 Task: open an excel sheet and write heading  Budget MasterAdd Categories in a column and its values below  'Housing, Transportation, Groceries, Utilities, Entertainment, Dining Out, Health, Miscellaneous, Savings & Total. 'Add Budgeted amountin next column and its values below  $1,500, $300, $400, $150, $200, $250, $100, $150, $500 & $3,550. Add Actual amount in next column and its values below  $1,400, $280, $420, $160, $180, $270, $90, $140, $550 & $3,550. Add Difference in next column and its values below  -$100, -$20, +$20, +$10, -$20, +$20, -$10, -$10, +$50 & $0. J6Save page Attendance Summary
Action: Mouse moved to (55, 174)
Screenshot: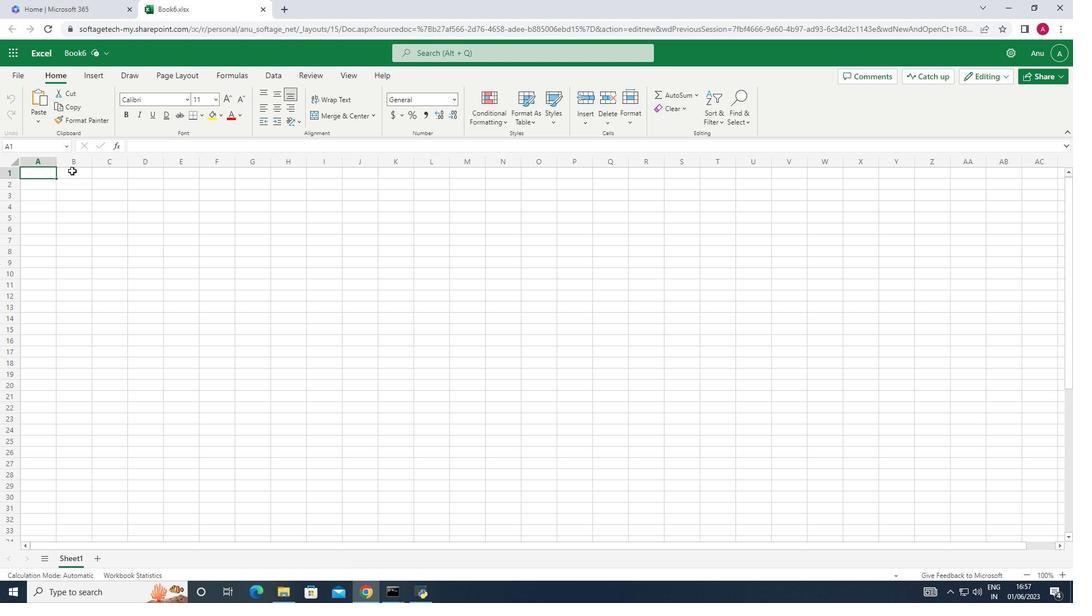 
Action: Key pressed <Key.shift>Budget<Key.space><Key.shift><Key.shift><Key.shift><Key.shift><Key.shift><Key.shift><Key.shift><Key.shift><Key.shift><Key.shift><Key.shift><Key.shift><Key.shift><Key.shift><Key.shift><Key.shift><Key.shift><Key.shift><Key.shift><Key.shift><Key.shift><Key.shift><Key.shift><Key.shift><Key.shift><Key.shift>Master<Key.down><Key.shift><Key.shift><Key.shift>Categories<Key.down><Key.shift>Housing<Key.down><Key.shift>Transportation<Key.down><Key.shift><Key.shift><Key.shift><Key.shift><Key.shift><Key.shift><Key.shift><Key.shift><Key.shift><Key.shift>Groceries<Key.down><Key.shift>Utilities<Key.down><Key.shift>Entertainment<Key.down><Key.shift>Dining<Key.space><Key.shift>Out<Key.down><Key.shift>Health<Key.down><Key.shift>Miscellaneous<Key.down><Key.shift>Savings<Key.down><Key.shift>Total
Screenshot: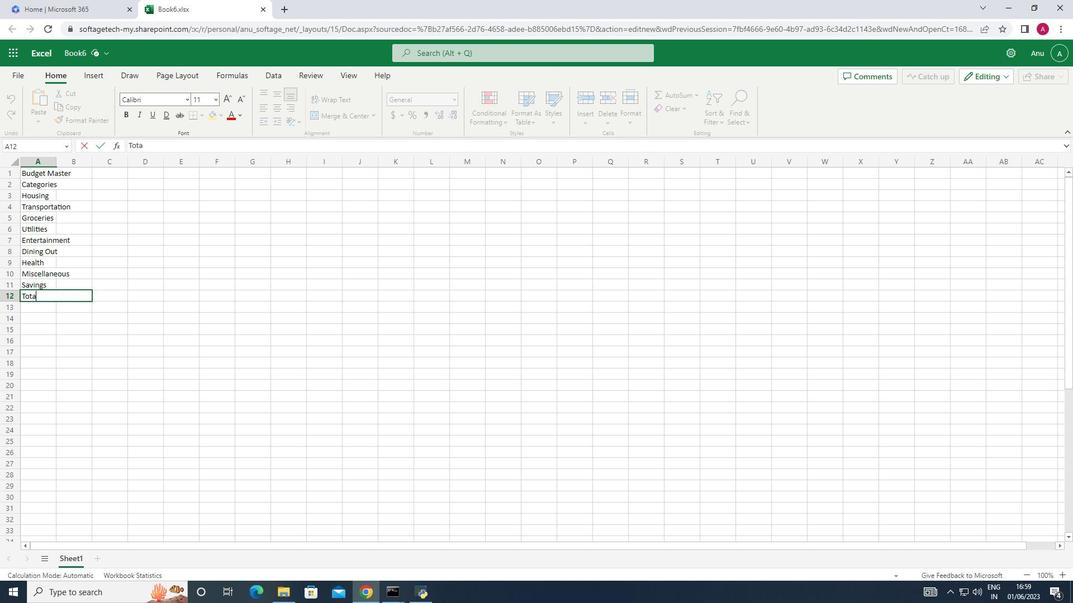 
Action: Mouse moved to (108, 189)
Screenshot: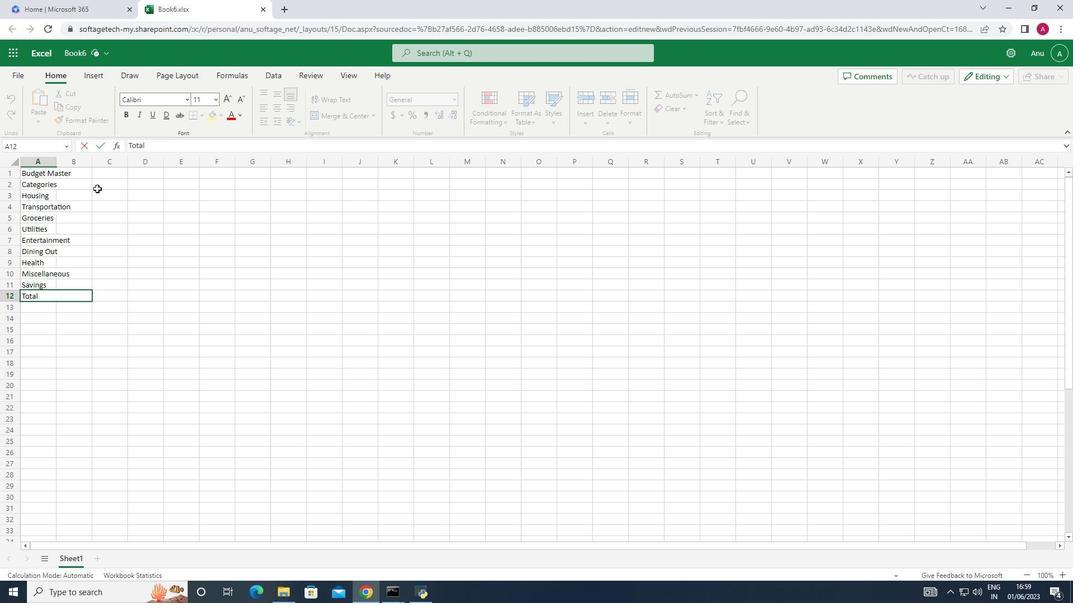 
Action: Mouse pressed left at (108, 189)
Screenshot: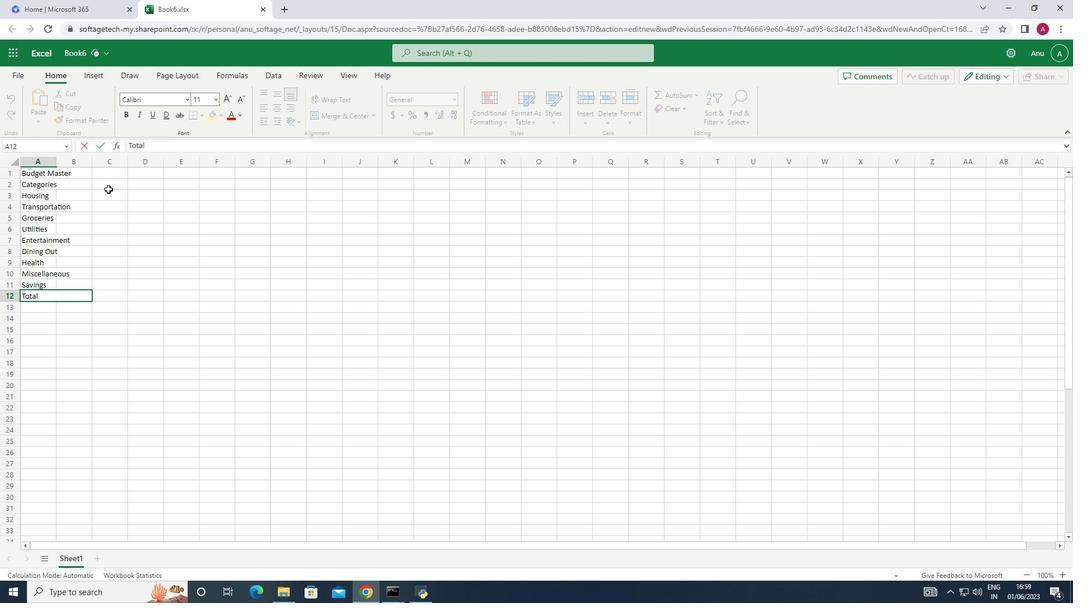 
Action: Mouse moved to (55, 163)
Screenshot: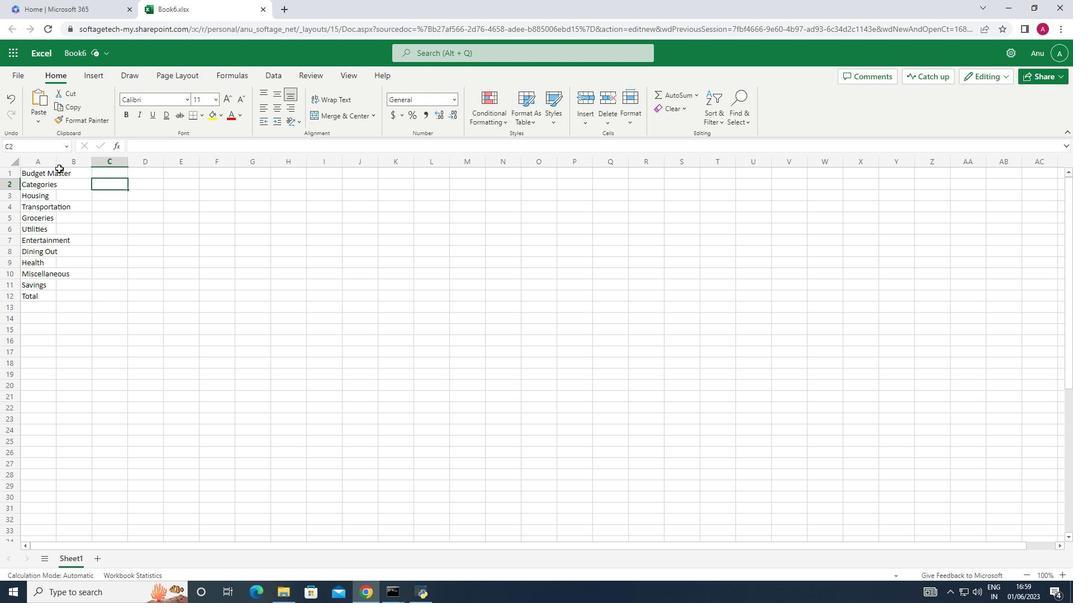 
Action: Mouse pressed left at (55, 163)
Screenshot: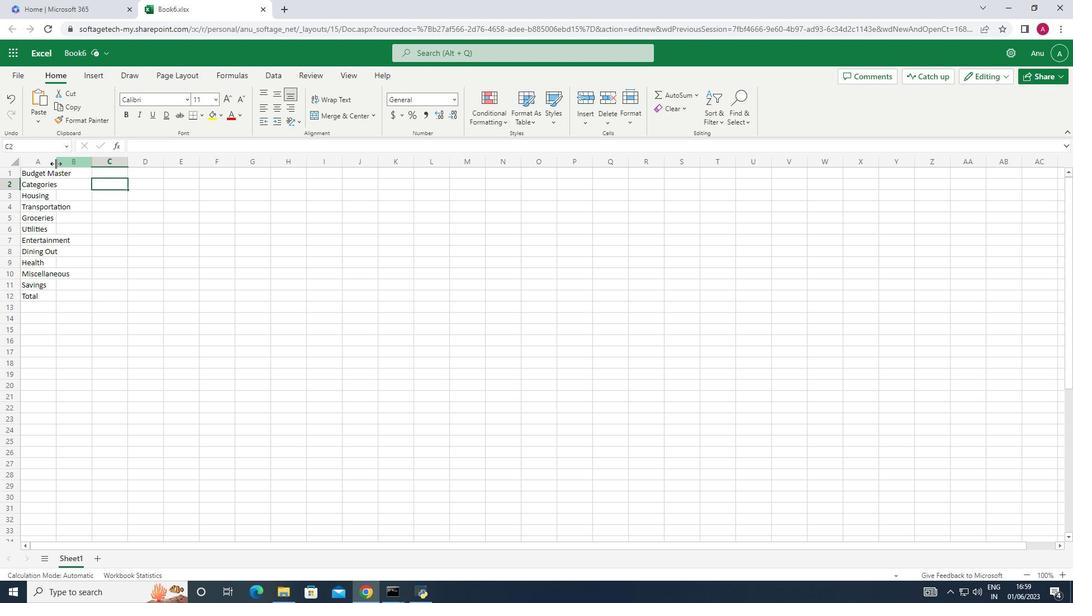 
Action: Mouse pressed left at (55, 163)
Screenshot: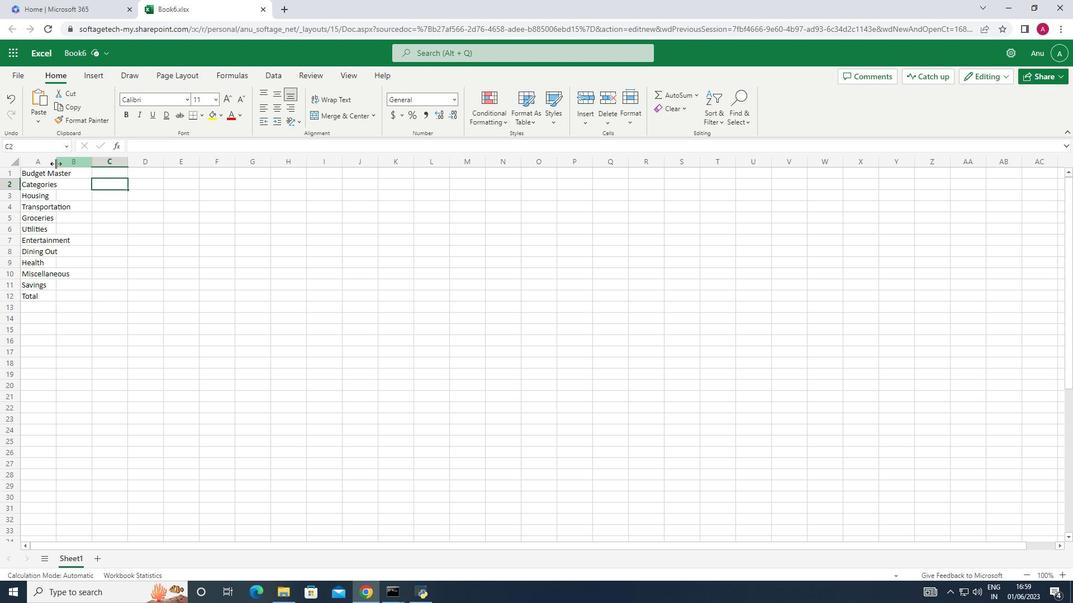 
Action: Mouse moved to (89, 184)
Screenshot: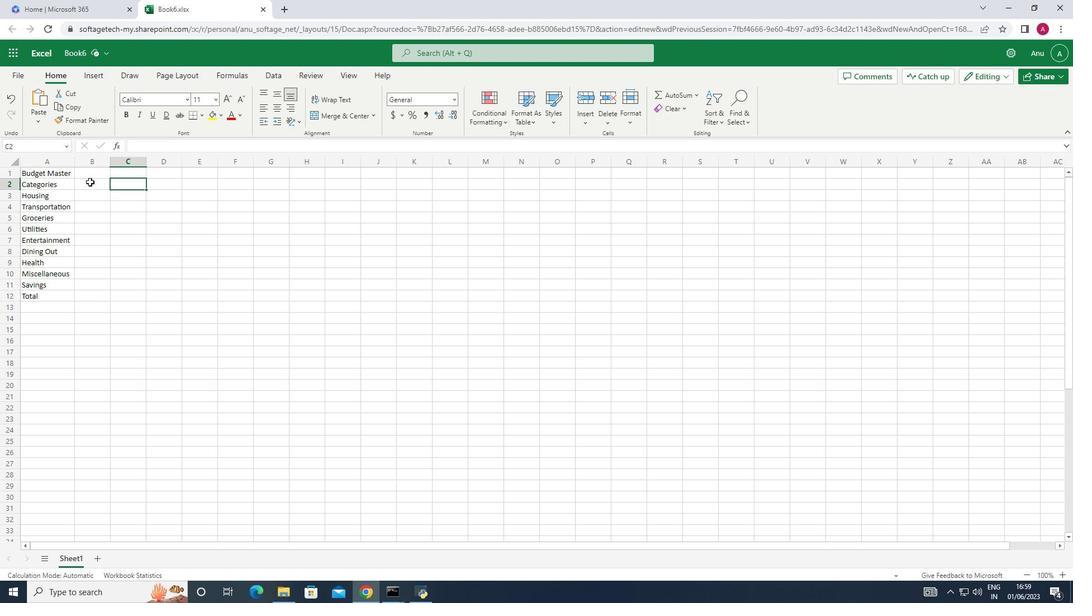 
Action: Mouse pressed left at (89, 184)
Screenshot: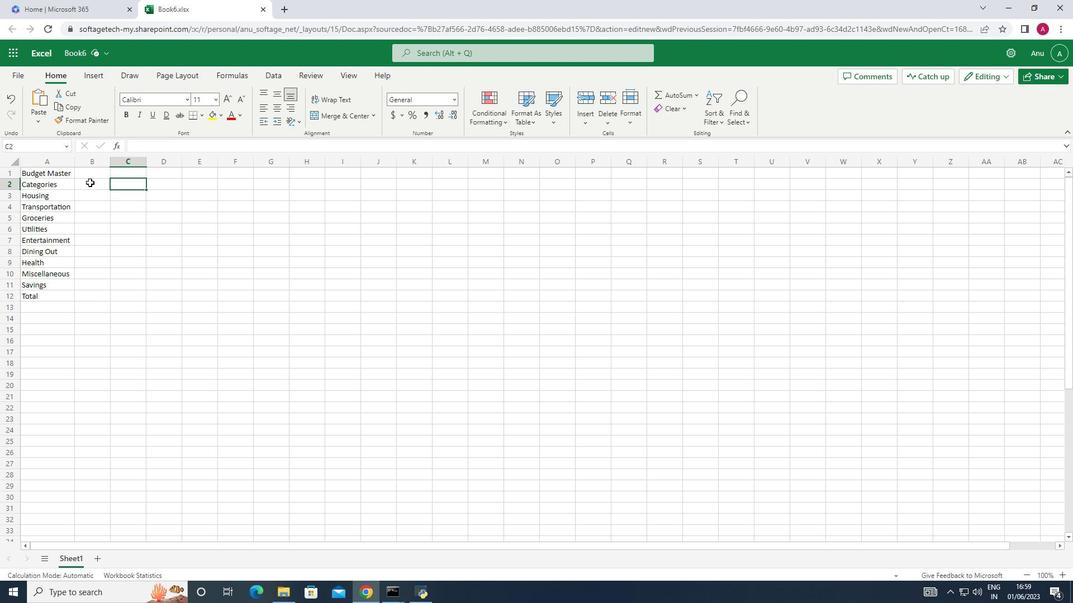 
Action: Key pressed <Key.shift><Key.shift><Key.shift><Key.shift>Budgeted<Key.space><Key.shift>Amount<Key.down>1500<Key.down>300<Key.down>400<Key.down>150<Key.down>200<Key.down>250<Key.down>100<Key.down>150<Key.down>500<Key.down>3550
Screenshot: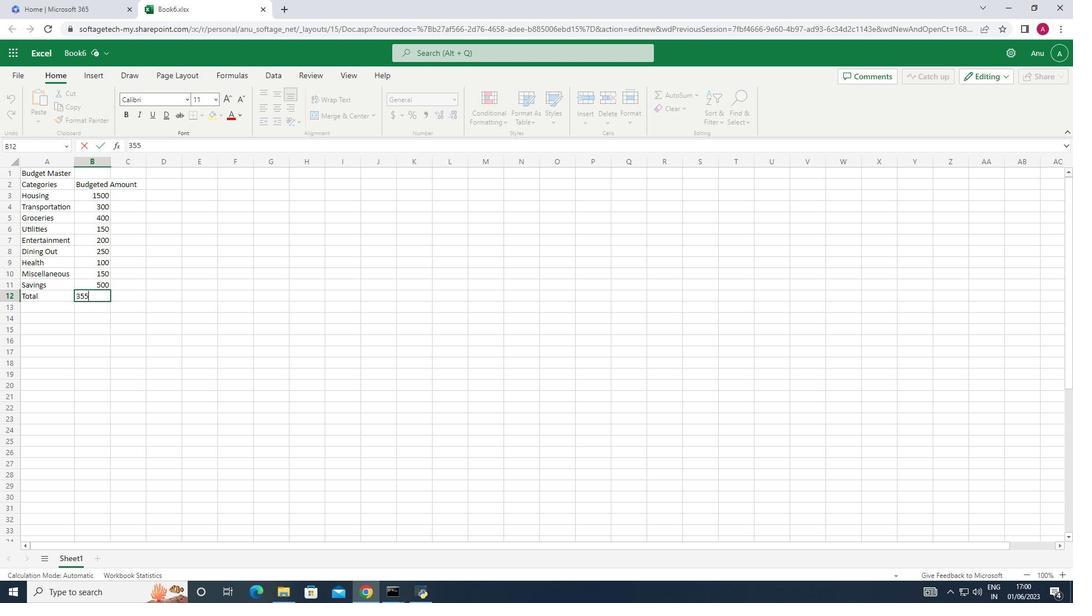 
Action: Mouse moved to (141, 197)
Screenshot: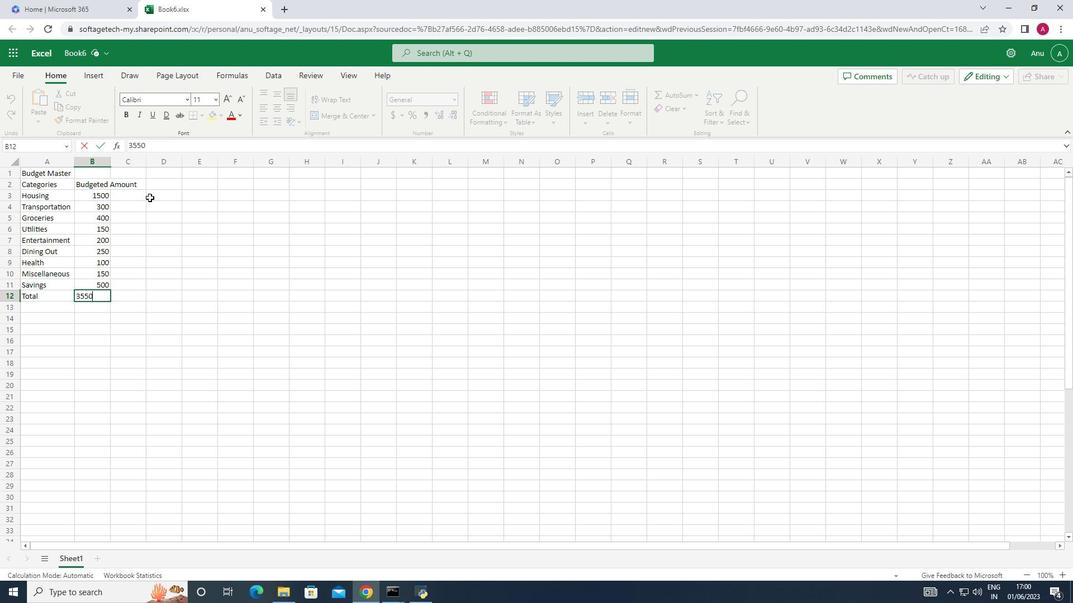 
Action: Mouse pressed left at (141, 197)
Screenshot: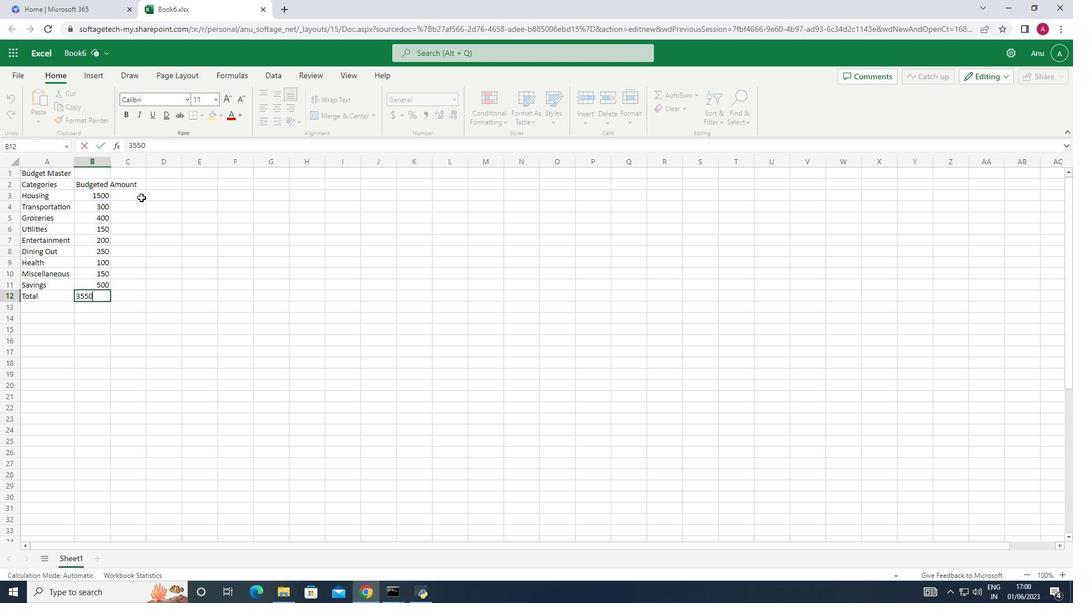 
Action: Mouse moved to (112, 162)
Screenshot: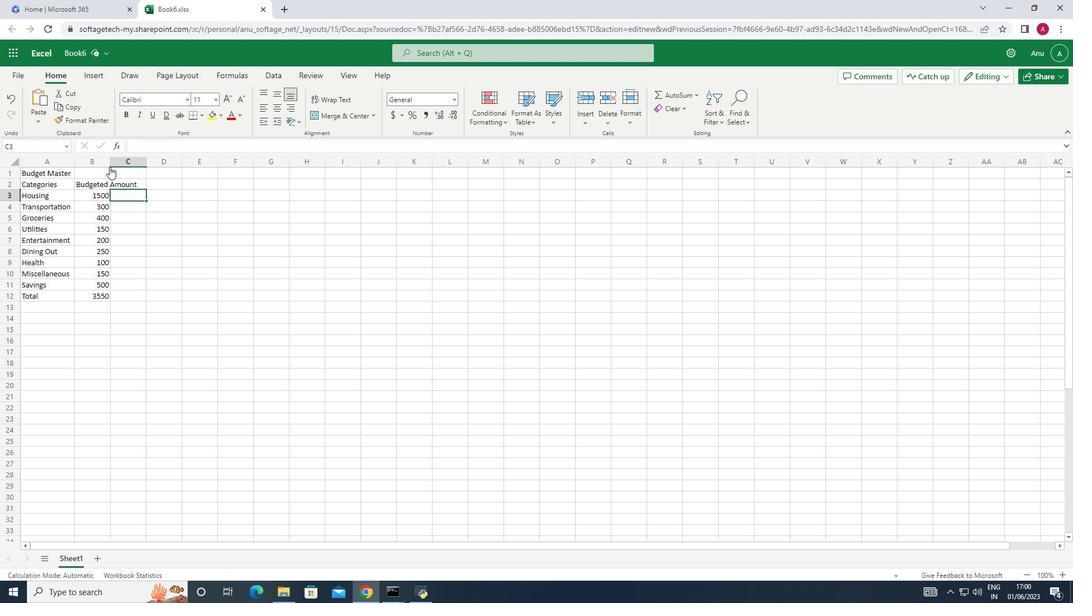 
Action: Mouse pressed left at (112, 162)
Screenshot: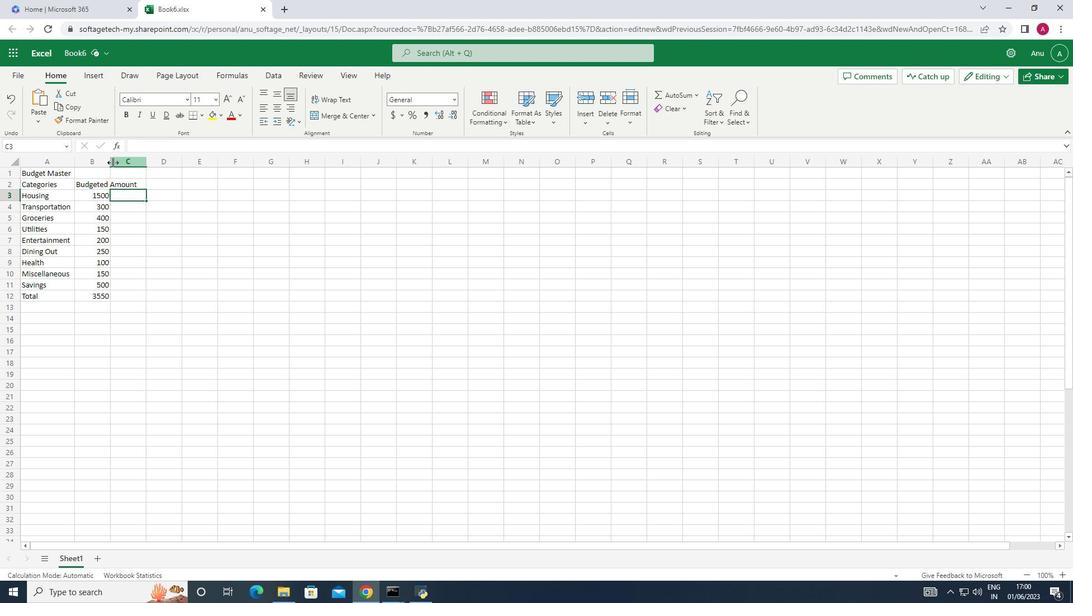 
Action: Mouse pressed left at (112, 162)
Screenshot: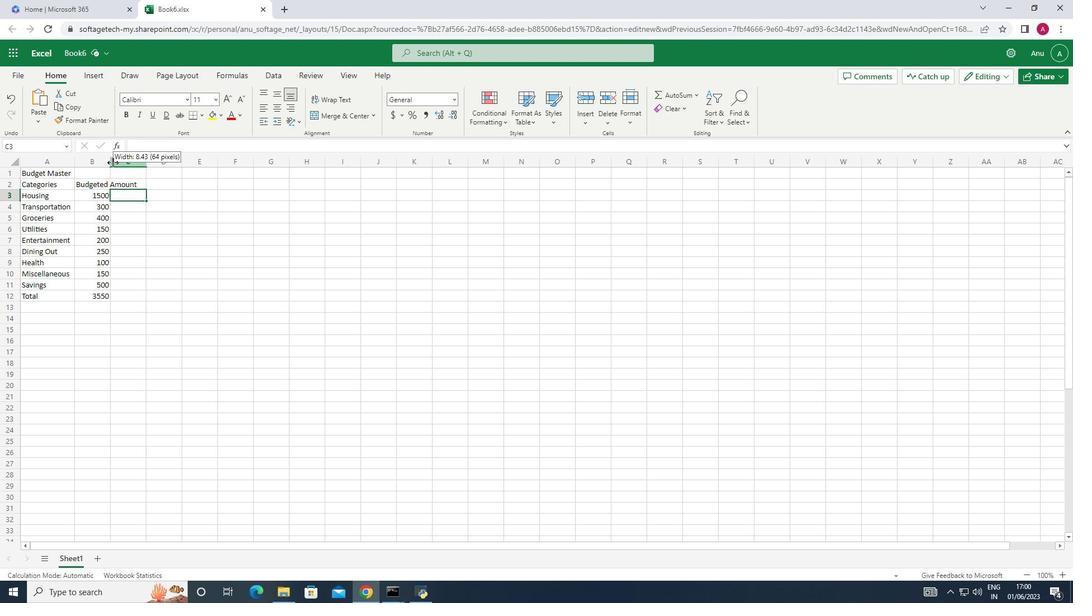 
Action: Mouse moved to (156, 213)
Screenshot: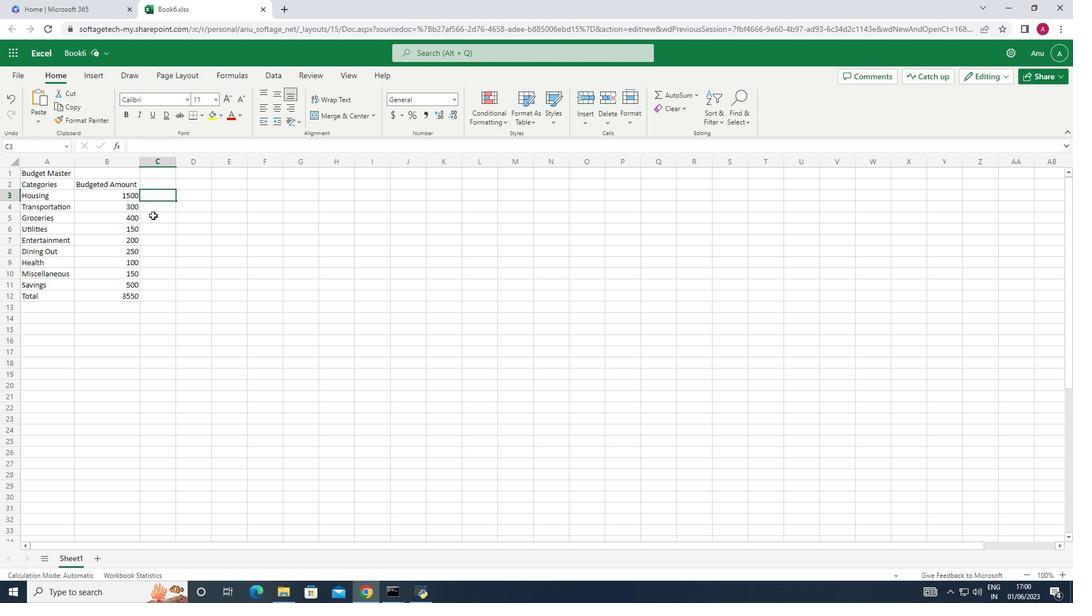 
Action: Key pressed <Key.shift><Key.up><Key.shift>Actual<Key.space><Key.shift><Key.shift>Amount<Key.down>1400<Key.down>280<Key.down>420<Key.down>160<Key.down>180<Key.down>270<Key.down>90<Key.down>140<Key.down>550<Key.down>3550
Screenshot: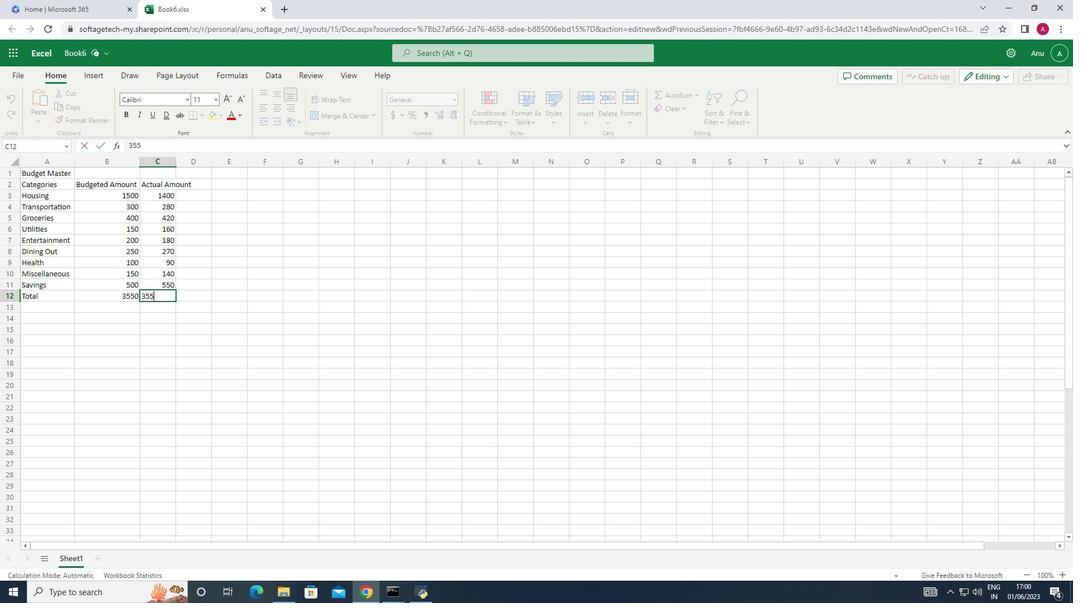 
Action: Mouse moved to (286, 211)
Screenshot: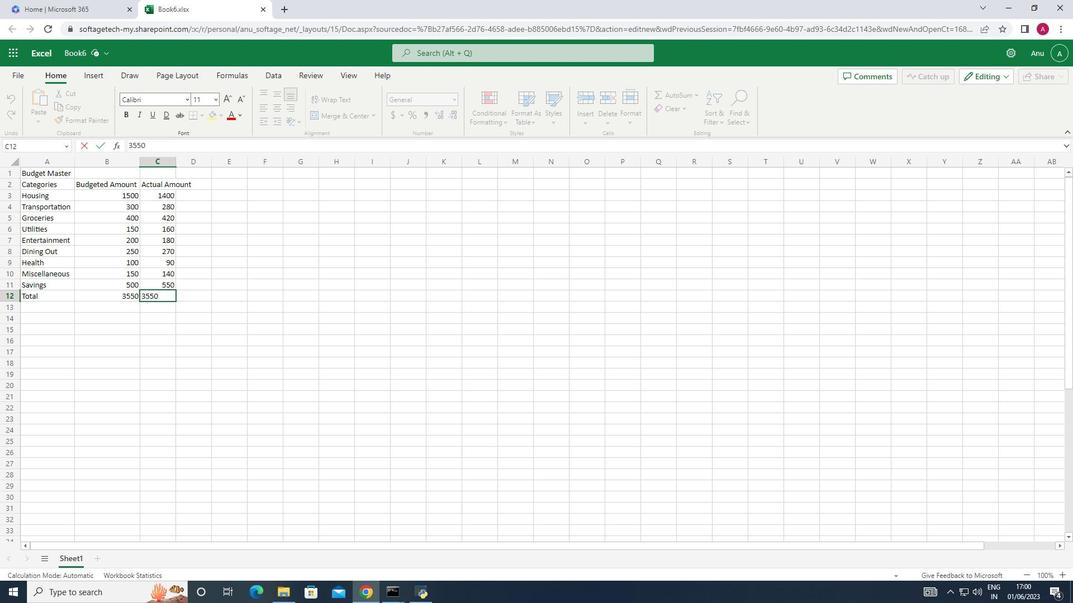
Action: Mouse pressed left at (286, 211)
Screenshot: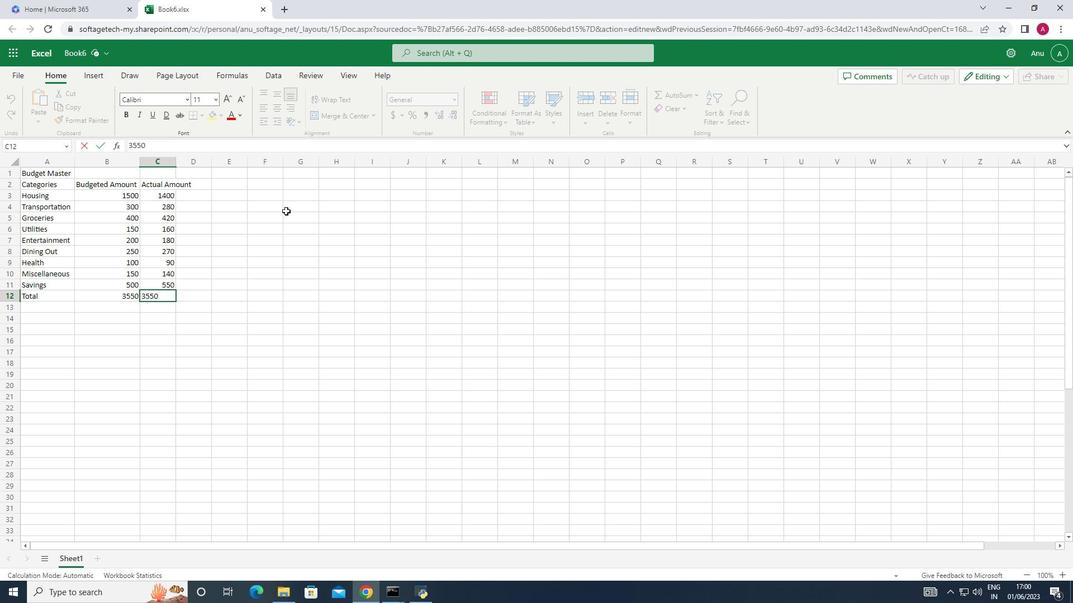 
Action: Mouse moved to (125, 193)
Screenshot: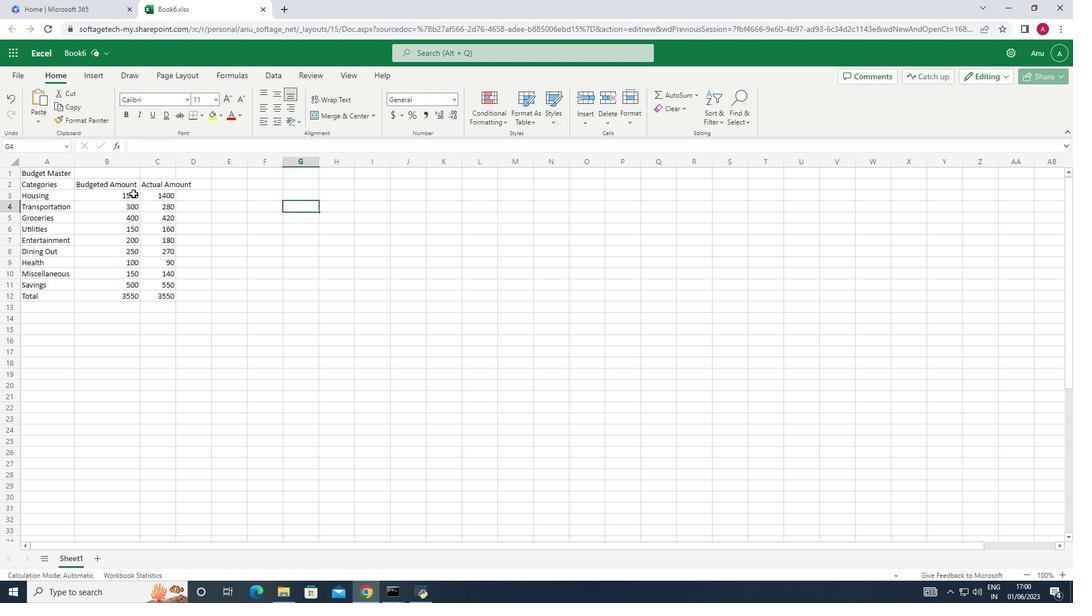 
Action: Mouse pressed left at (125, 193)
Screenshot: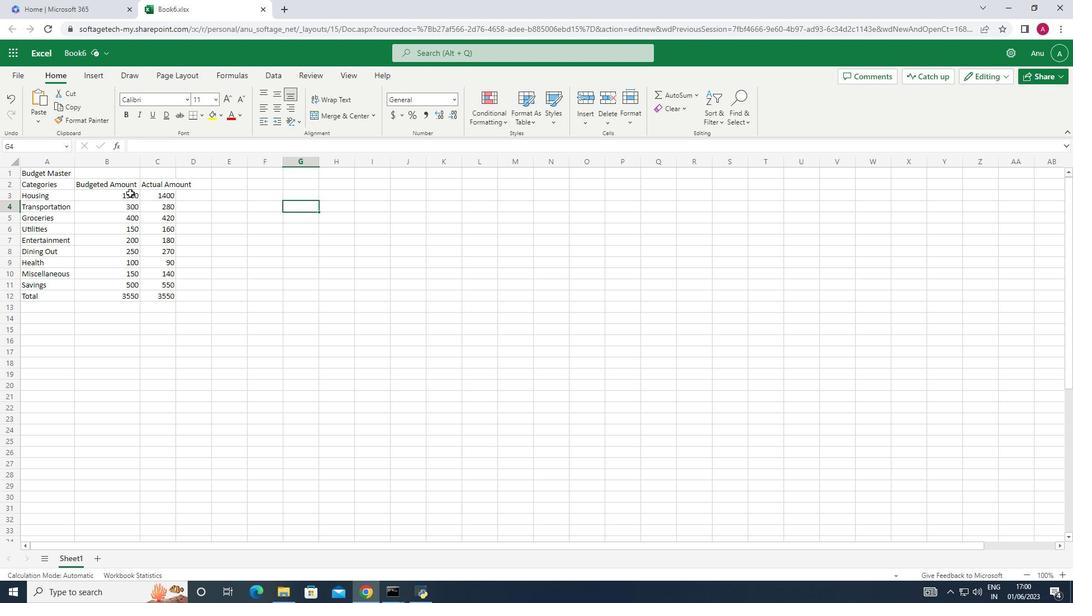 
Action: Mouse moved to (395, 111)
Screenshot: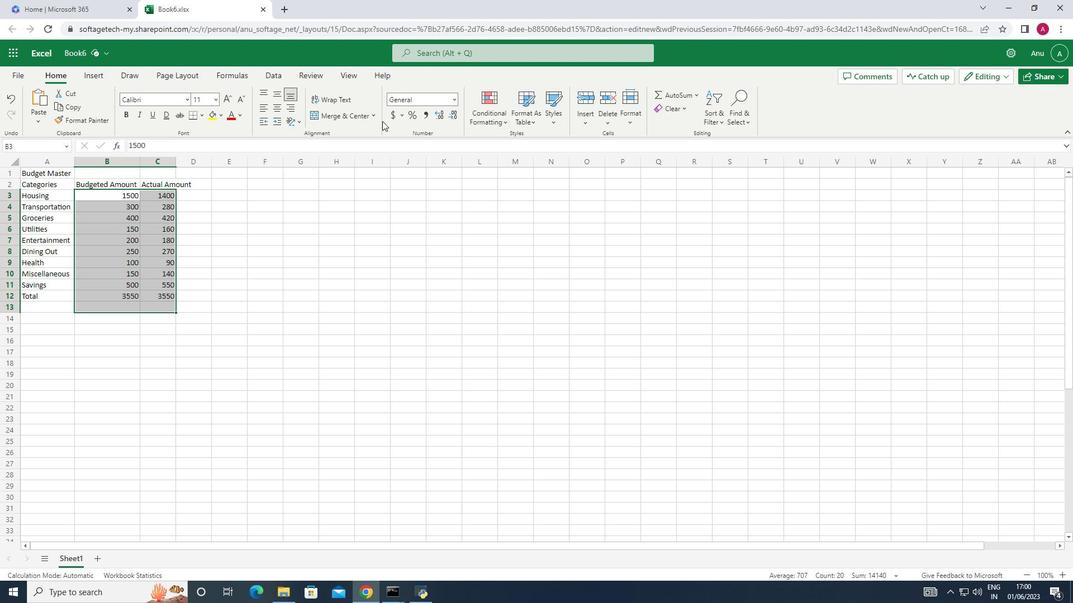 
Action: Mouse pressed left at (395, 111)
Screenshot: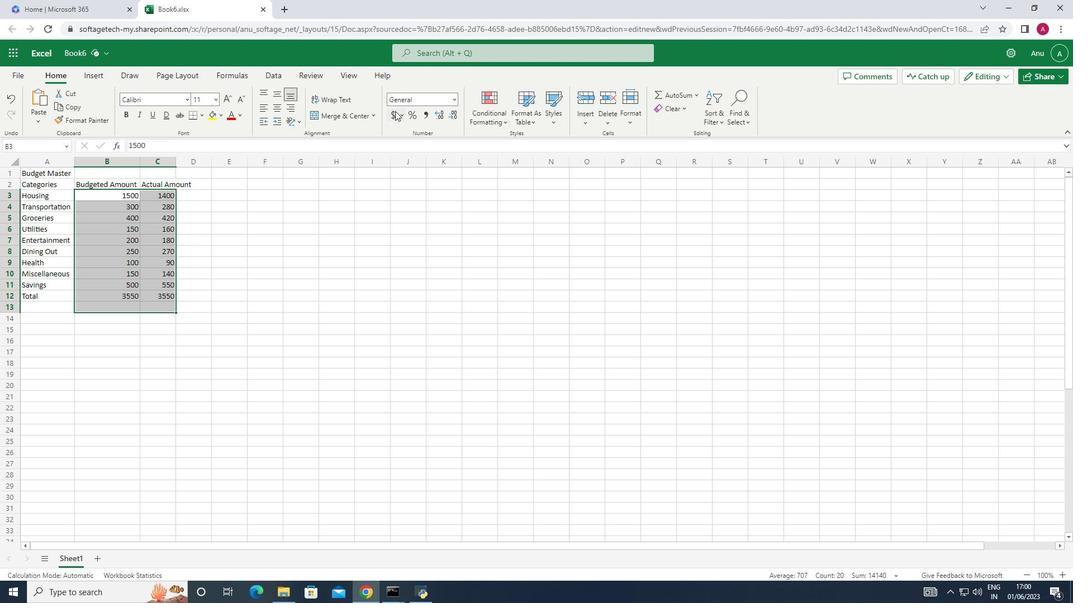 
Action: Mouse moved to (418, 126)
Screenshot: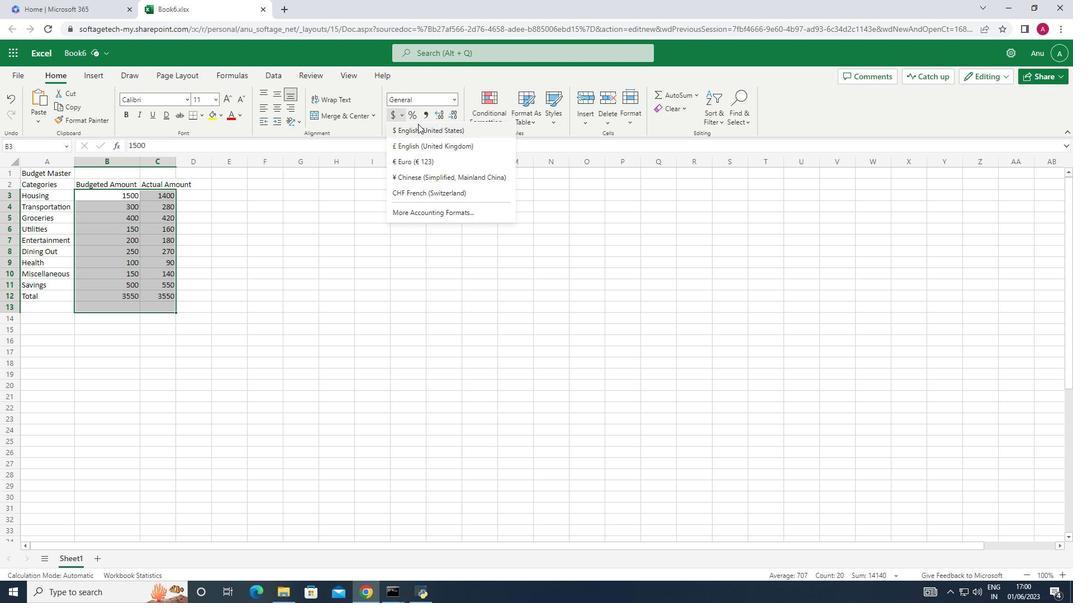 
Action: Mouse pressed left at (418, 126)
Screenshot: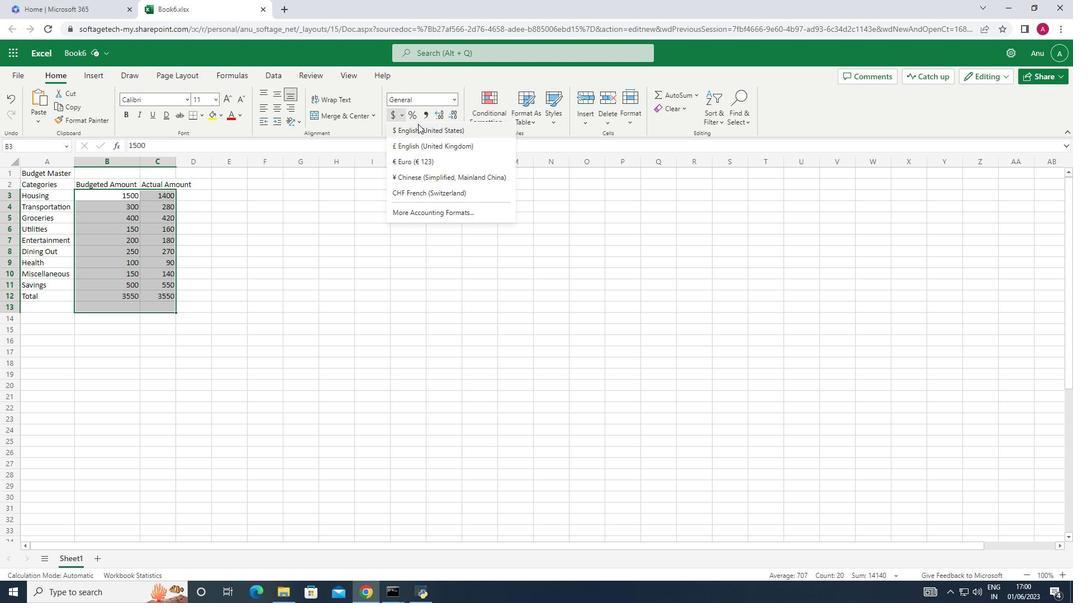 
Action: Mouse moved to (215, 187)
Screenshot: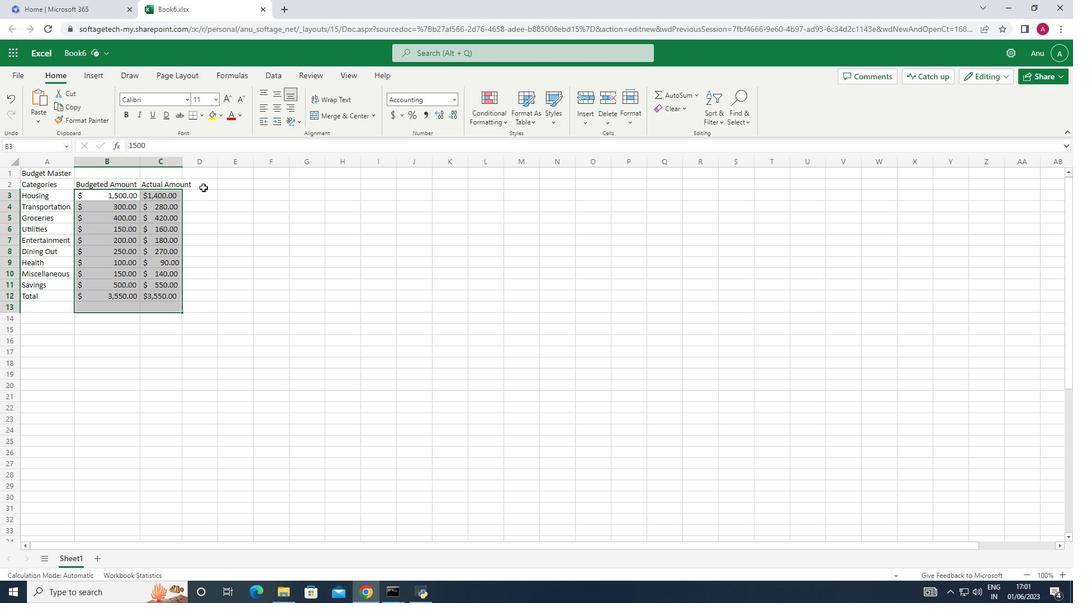 
Action: Mouse pressed left at (215, 187)
Screenshot: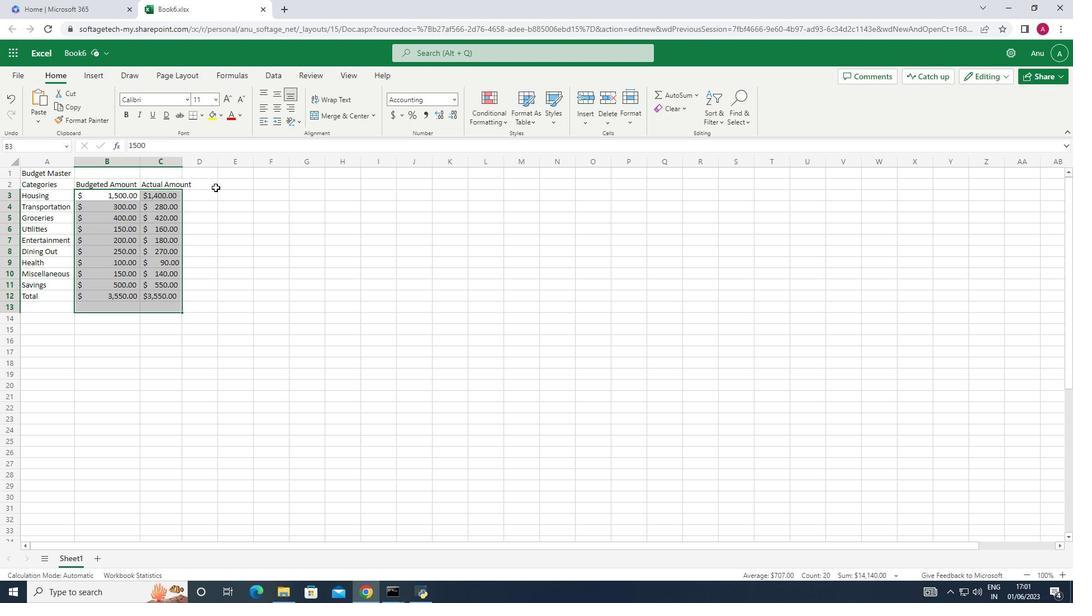 
Action: Mouse moved to (184, 159)
Screenshot: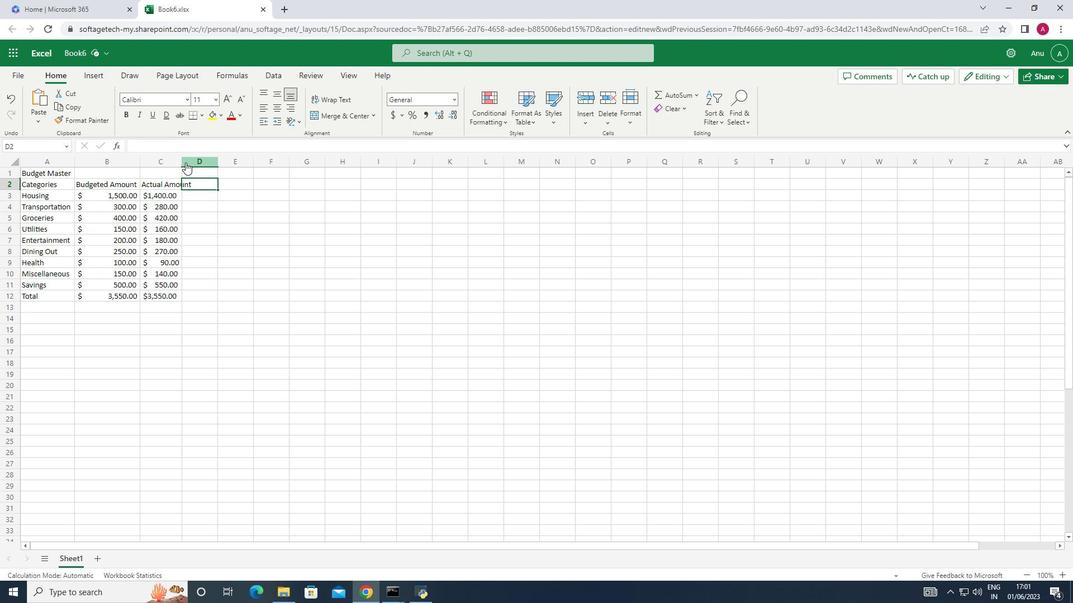 
Action: Mouse pressed left at (184, 159)
Screenshot: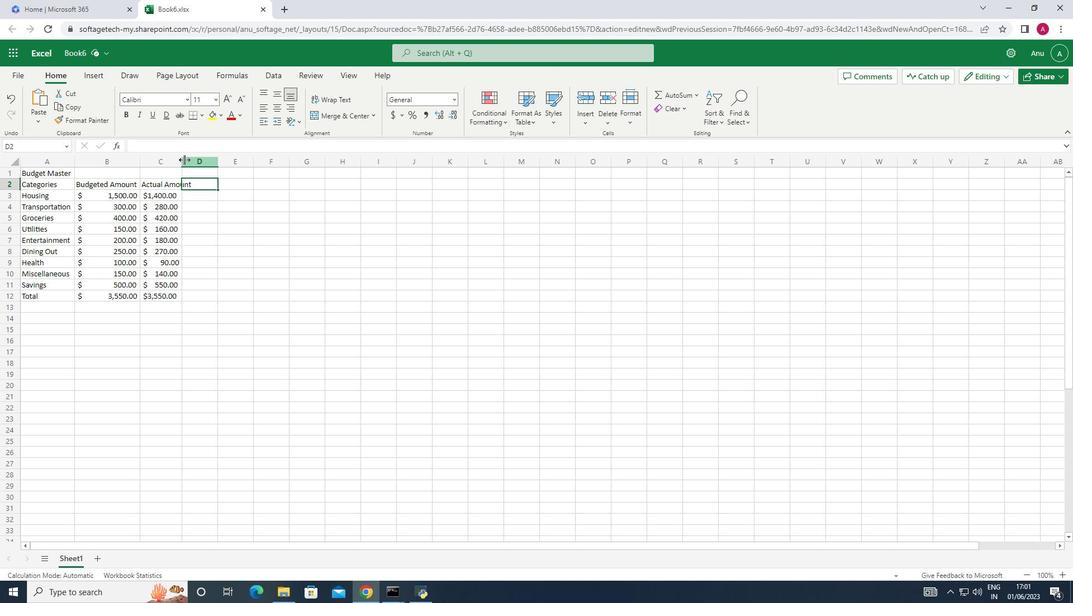 
Action: Mouse pressed left at (184, 159)
Screenshot: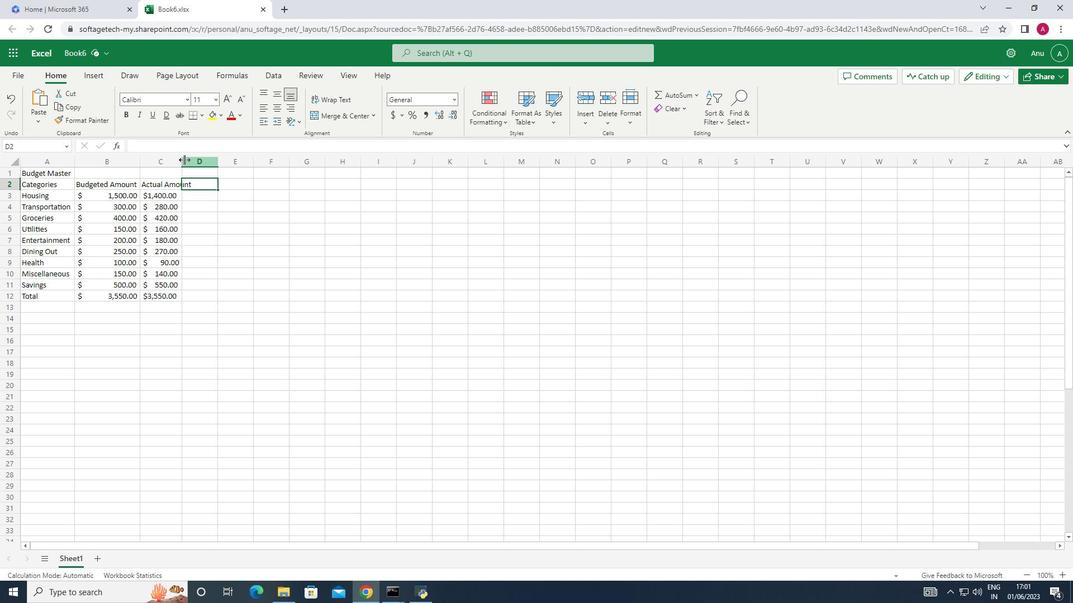 
Action: Mouse moved to (226, 184)
Screenshot: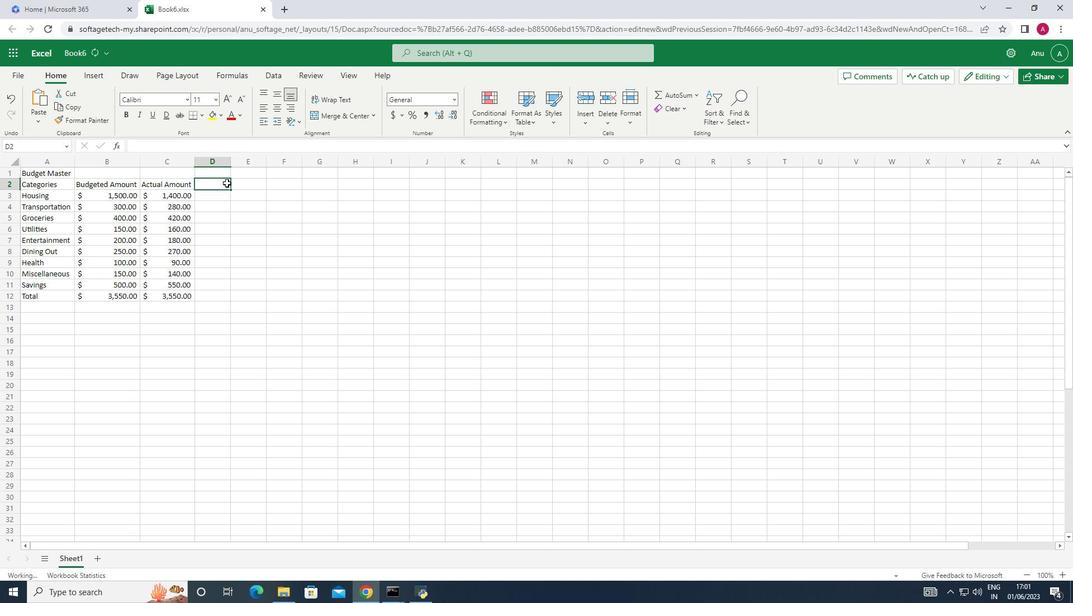 
Action: Key pressed <Key.shift>Difference<Key.down>=
Screenshot: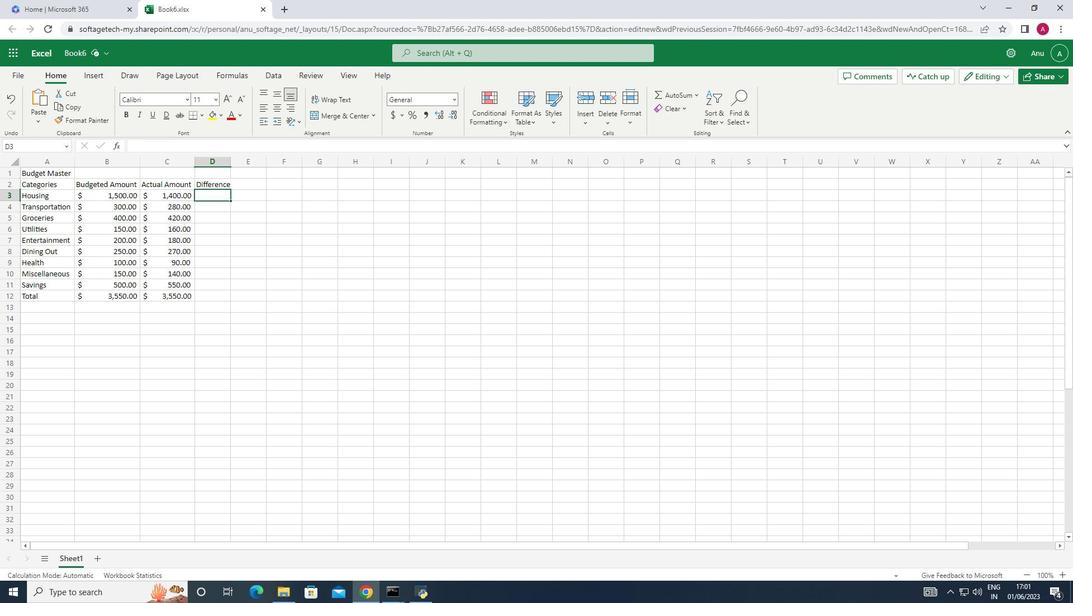 
Action: Mouse moved to (115, 193)
Screenshot: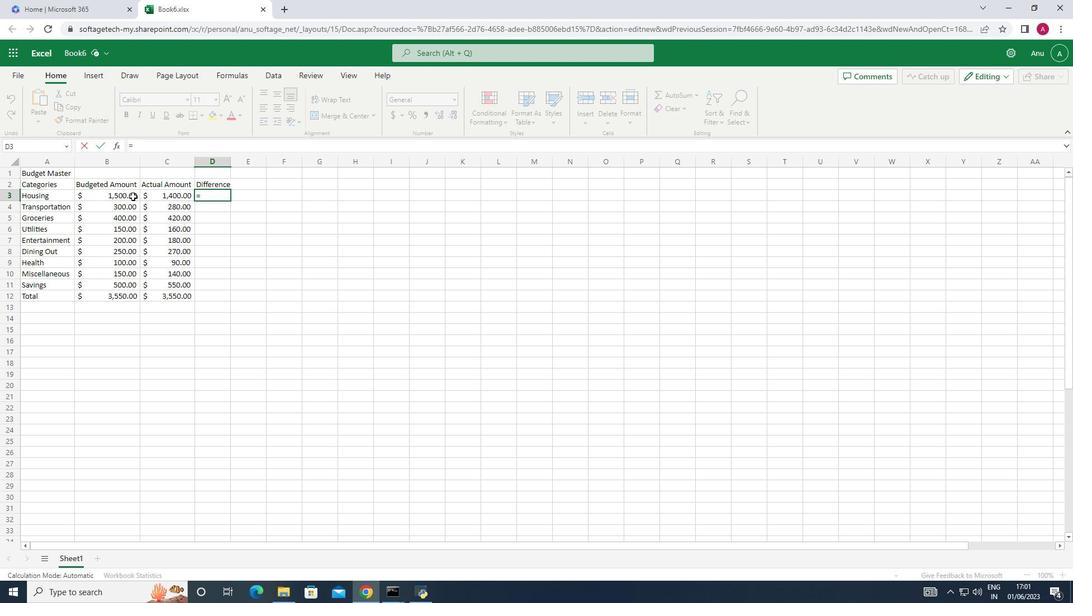 
Action: Mouse pressed left at (115, 193)
Screenshot: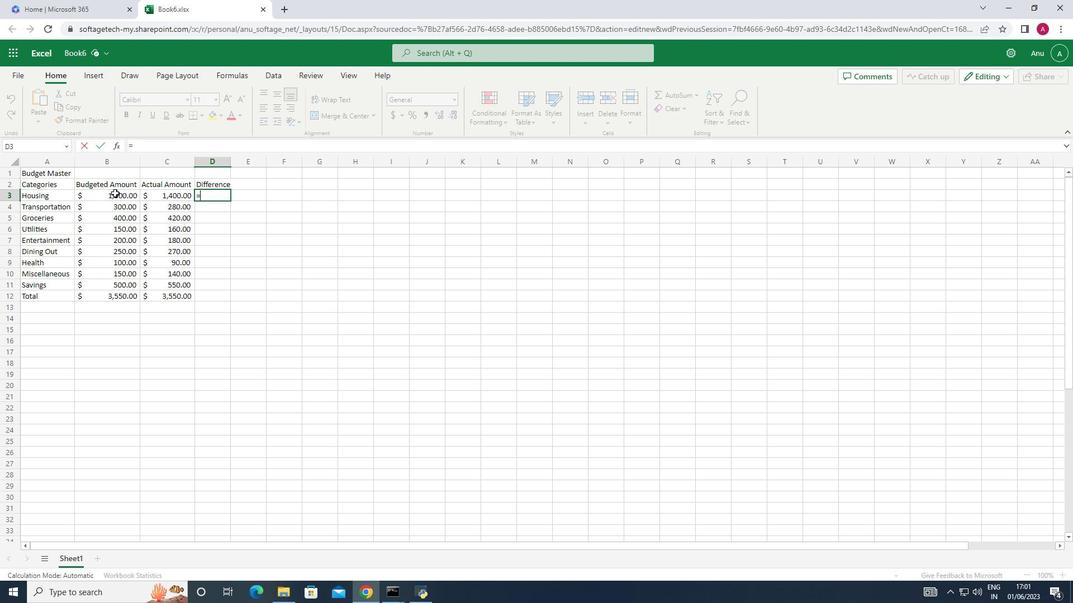 
Action: Key pressed -
Screenshot: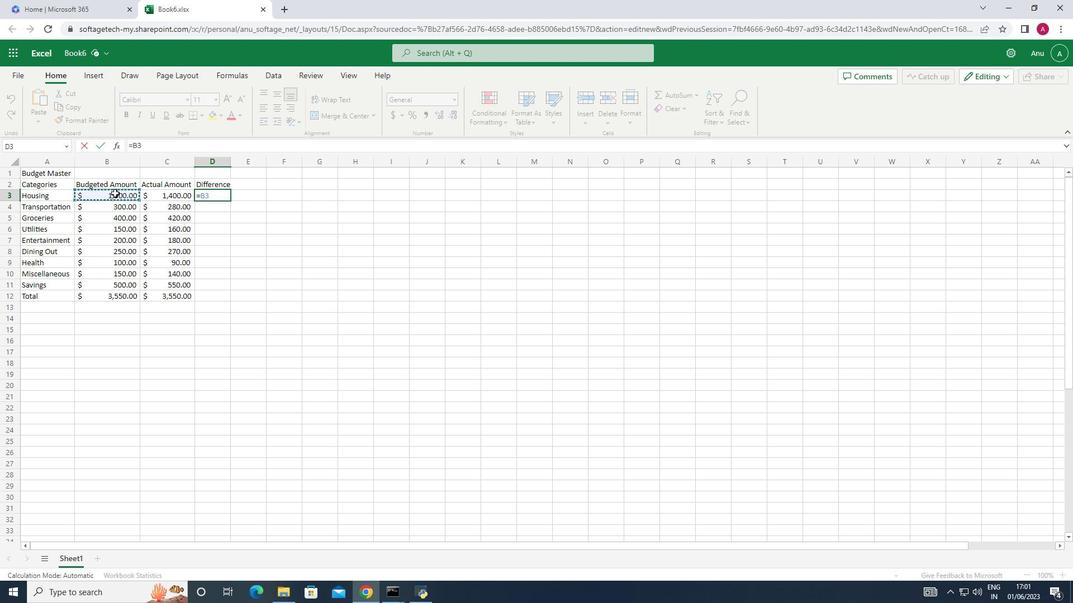 
Action: Mouse moved to (169, 198)
Screenshot: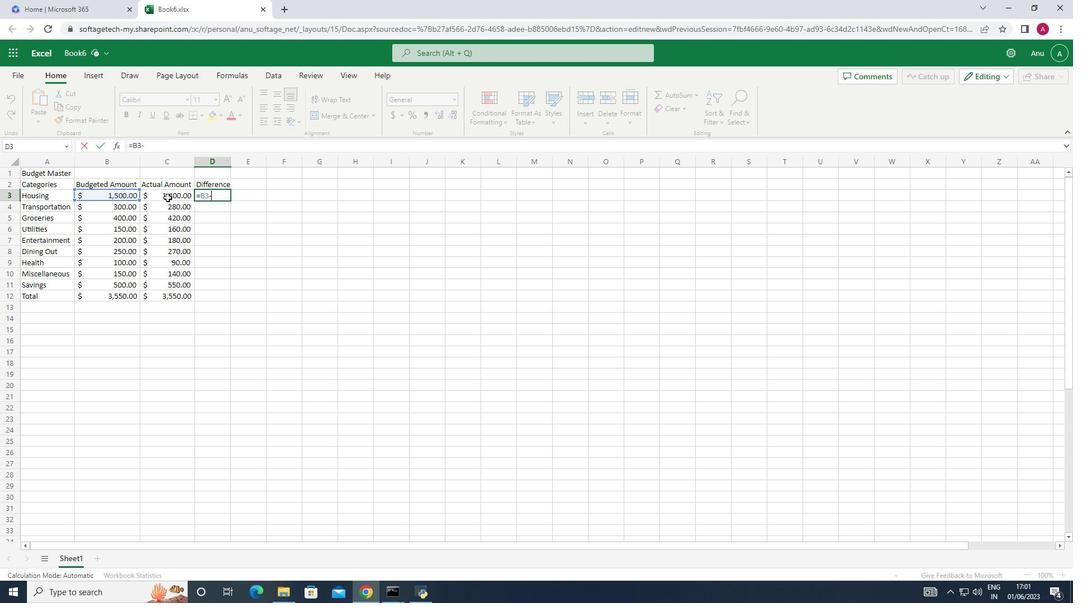 
Action: Mouse pressed left at (169, 198)
Screenshot: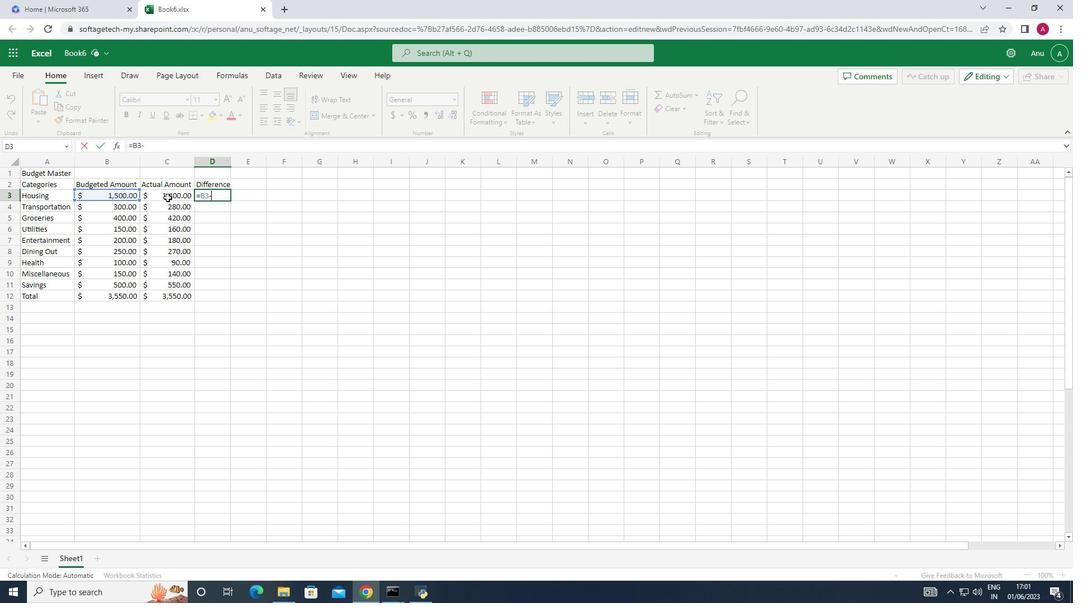
Action: Key pressed <Key.enter>
Screenshot: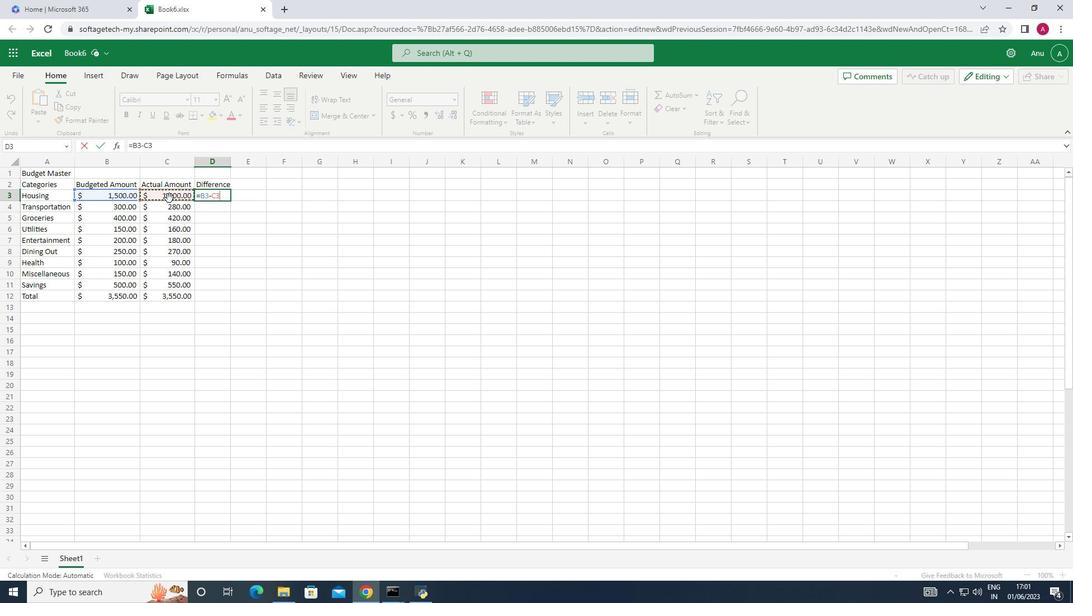 
Action: Mouse moved to (218, 194)
Screenshot: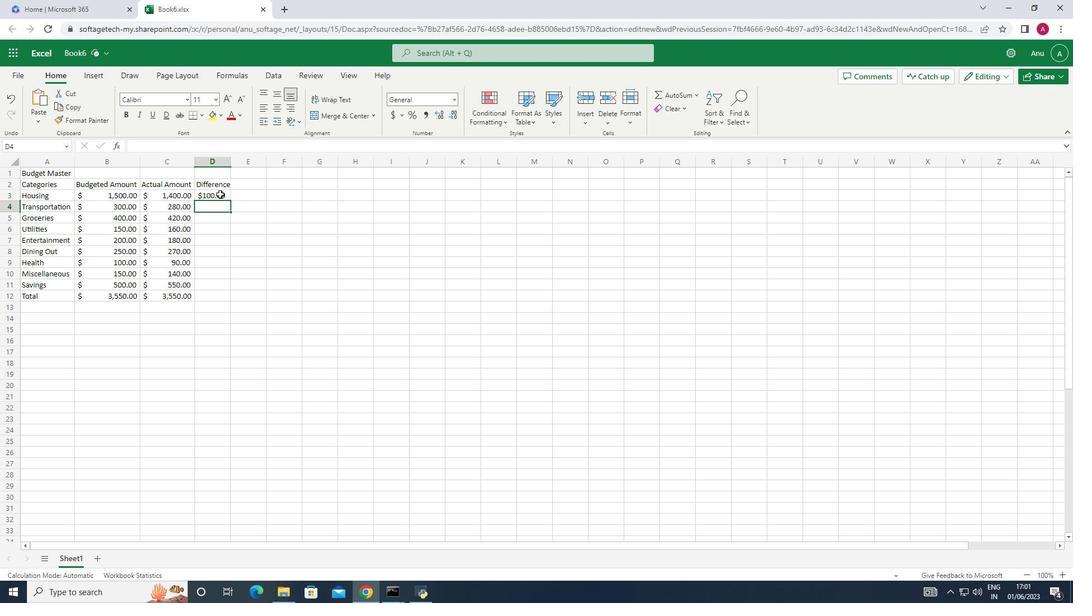 
Action: Mouse pressed left at (218, 194)
Screenshot: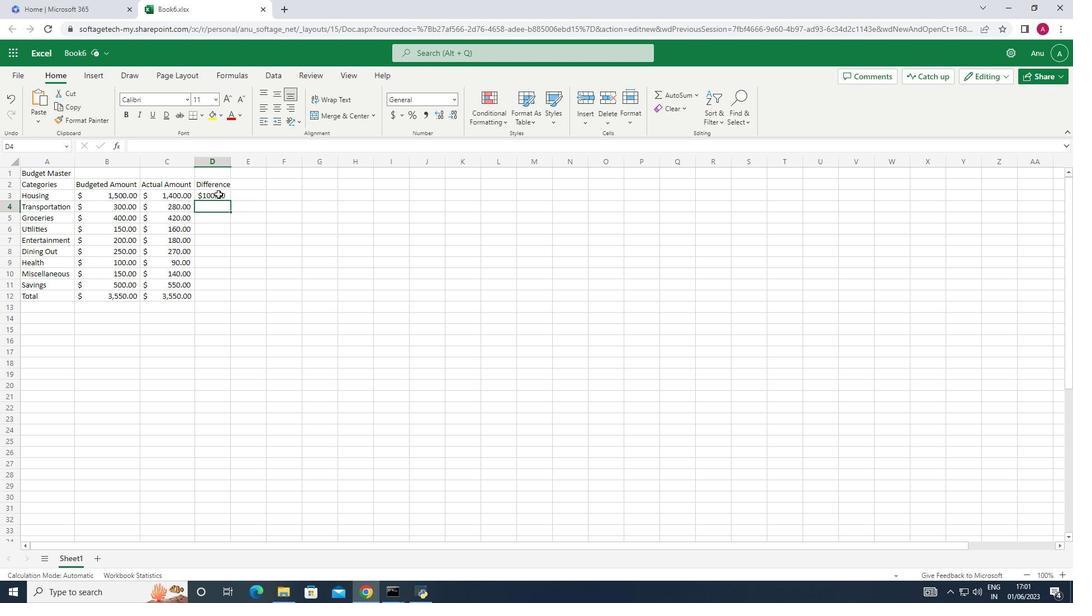 
Action: Mouse moved to (232, 208)
Screenshot: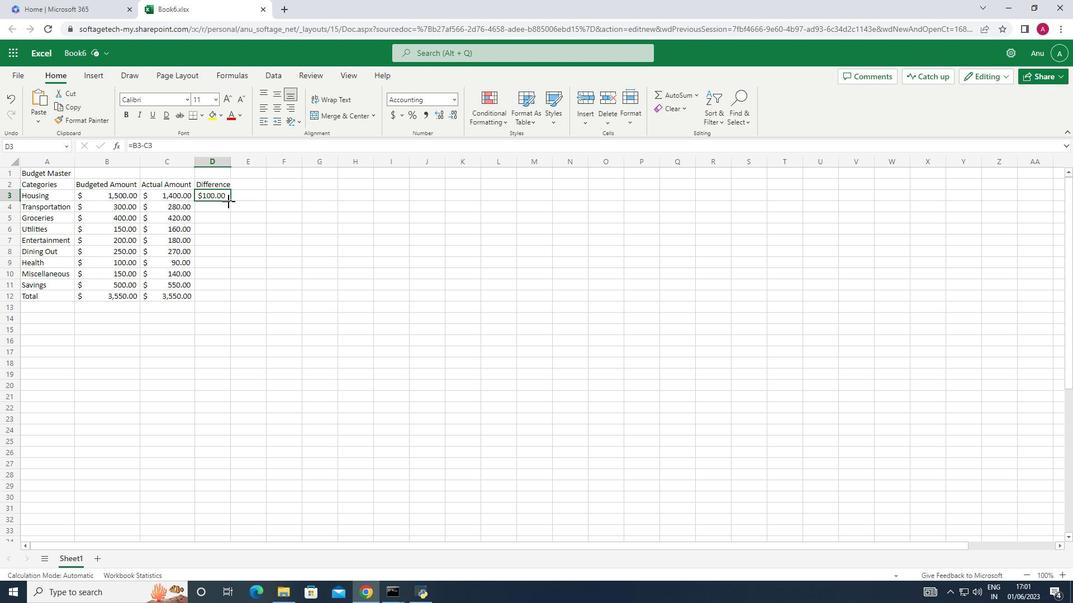 
Action: Mouse pressed left at (232, 208)
Screenshot: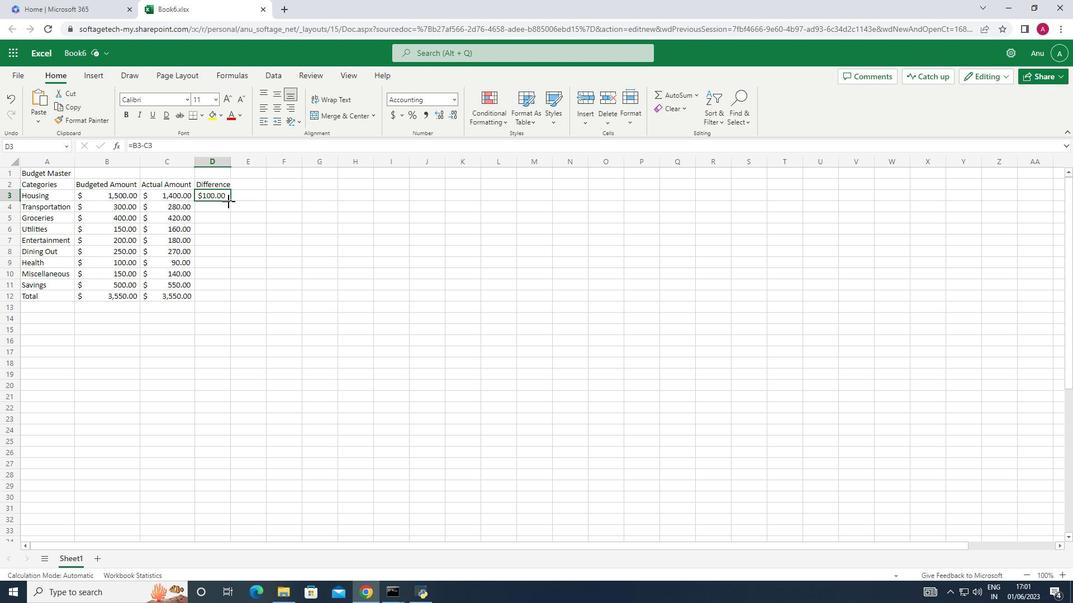 
Action: Mouse moved to (209, 191)
Screenshot: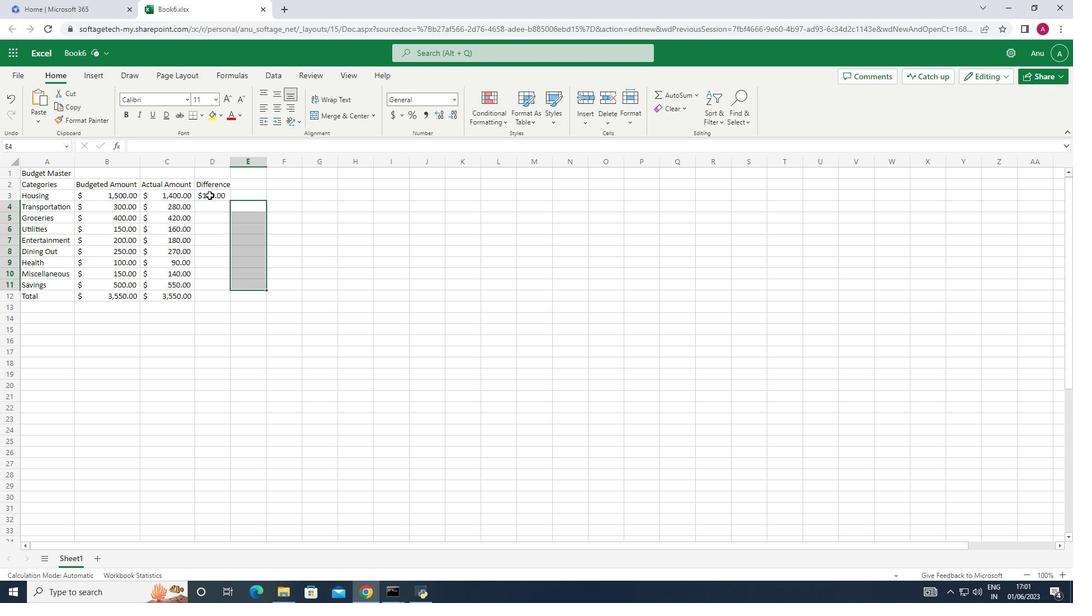 
Action: Mouse pressed left at (209, 191)
Screenshot: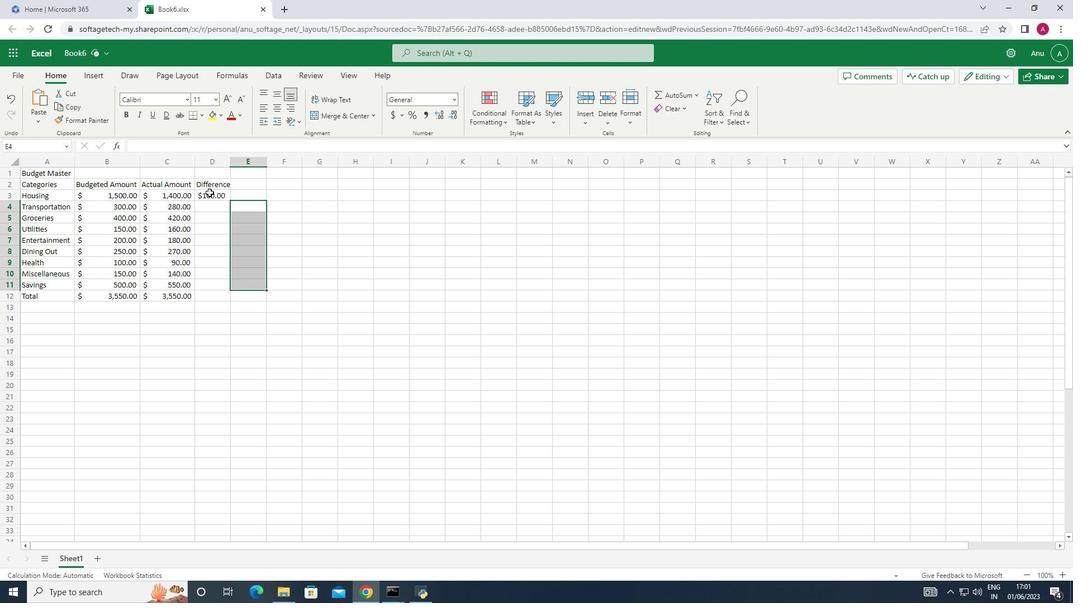 
Action: Mouse moved to (230, 201)
Screenshot: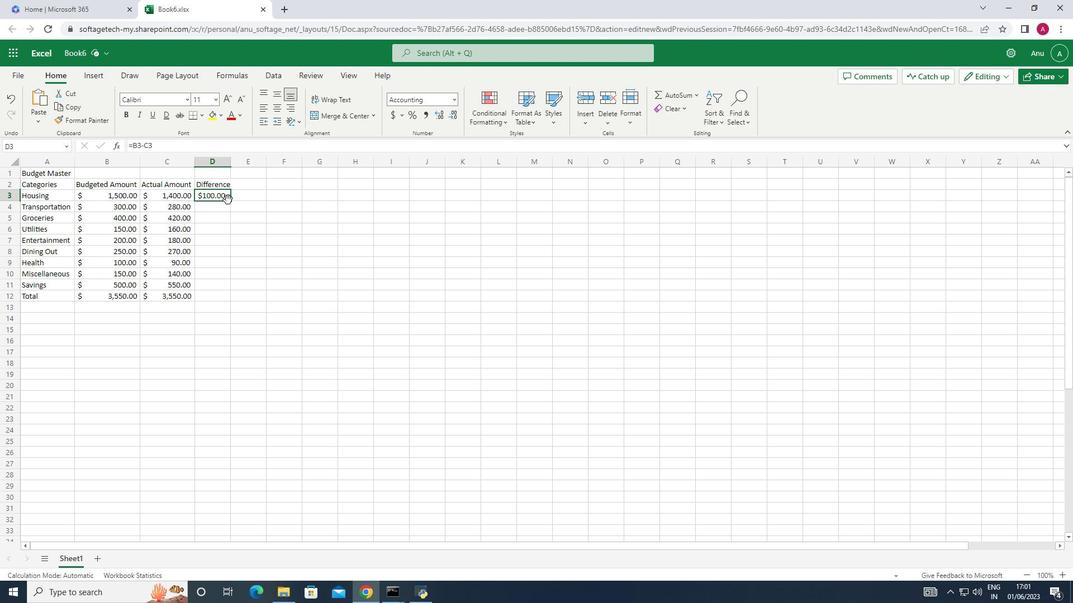 
Action: Mouse pressed left at (230, 201)
Screenshot: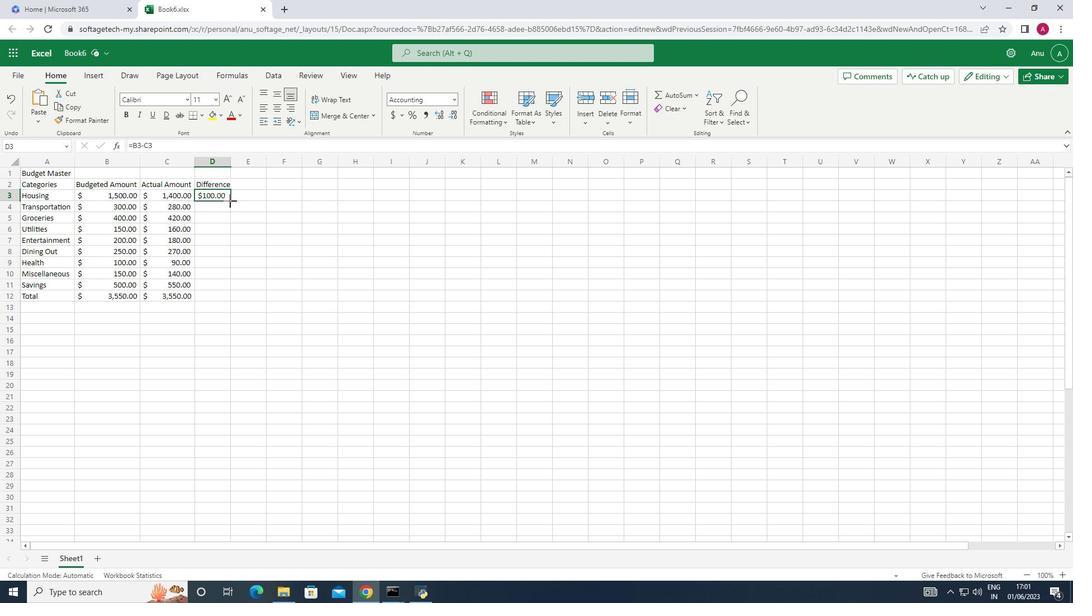 
Action: Mouse moved to (209, 320)
Screenshot: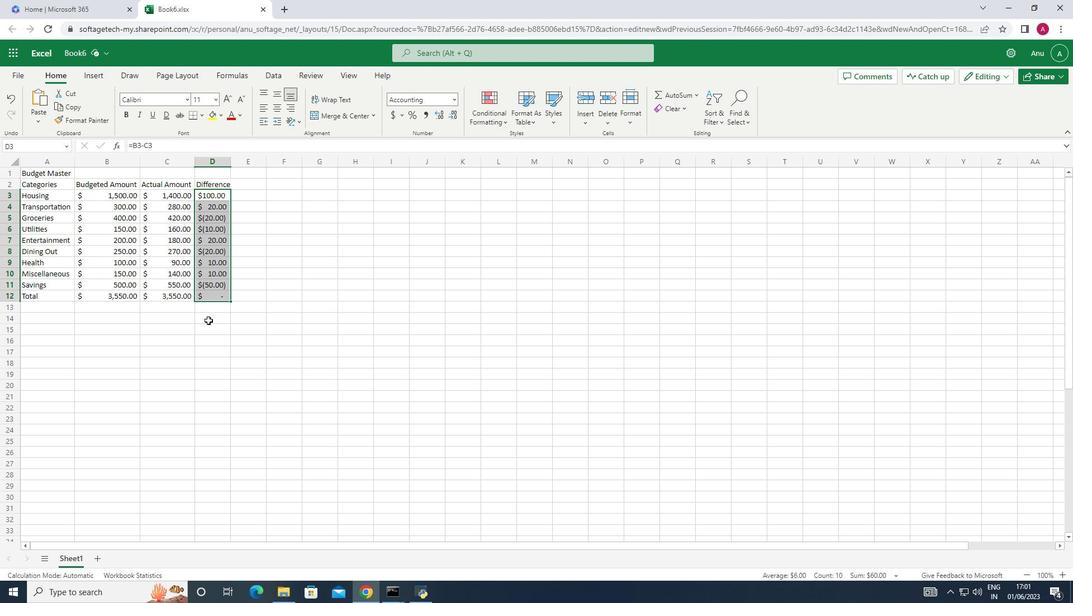 
Action: Mouse pressed left at (209, 320)
Screenshot: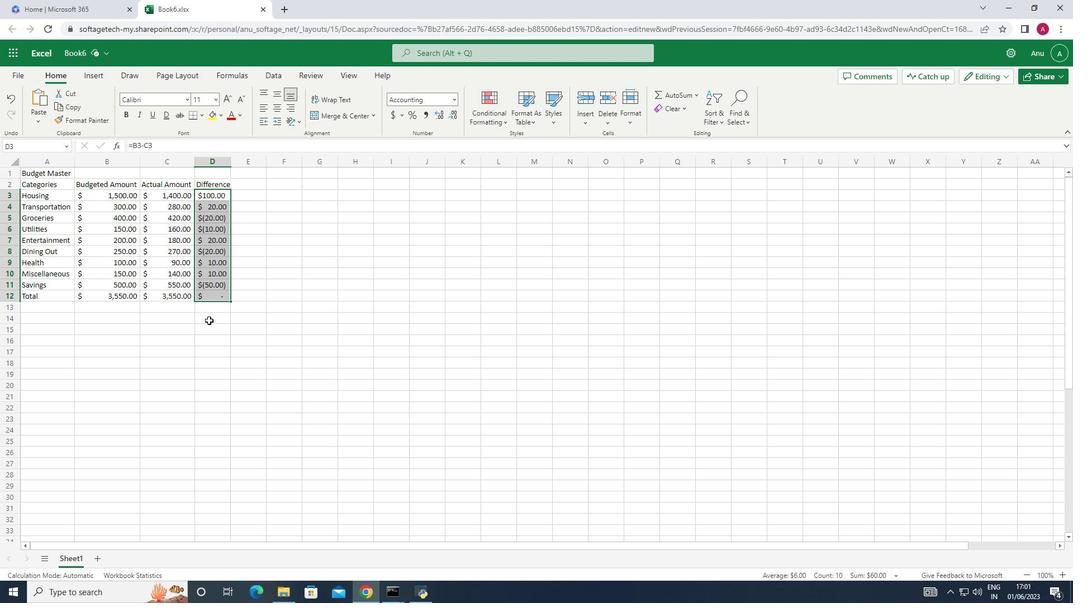 
Action: Mouse moved to (18, 79)
Screenshot: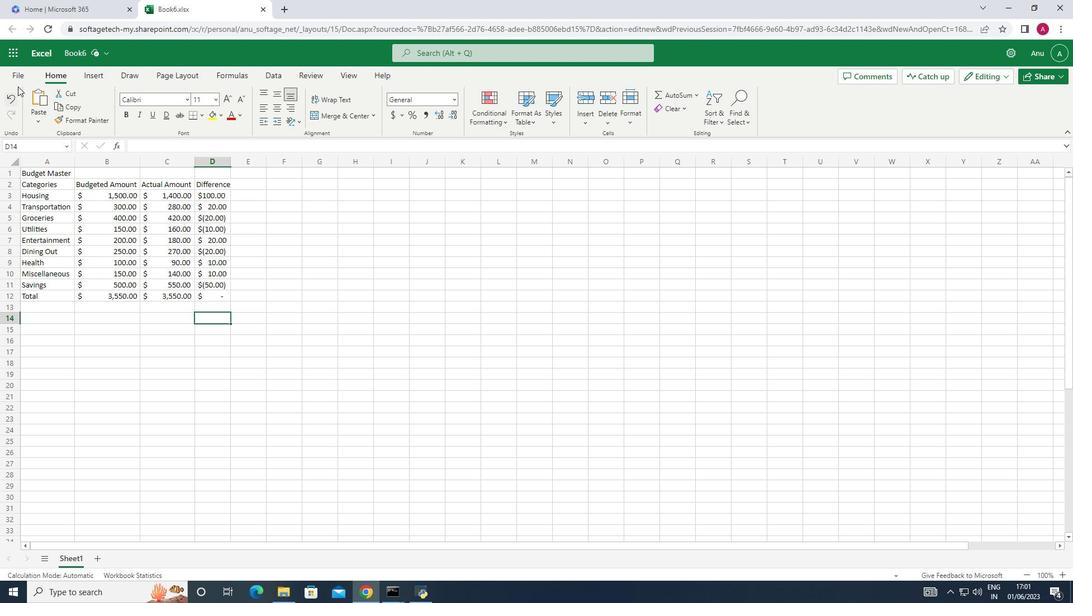 
Action: Mouse pressed left at (18, 79)
Screenshot: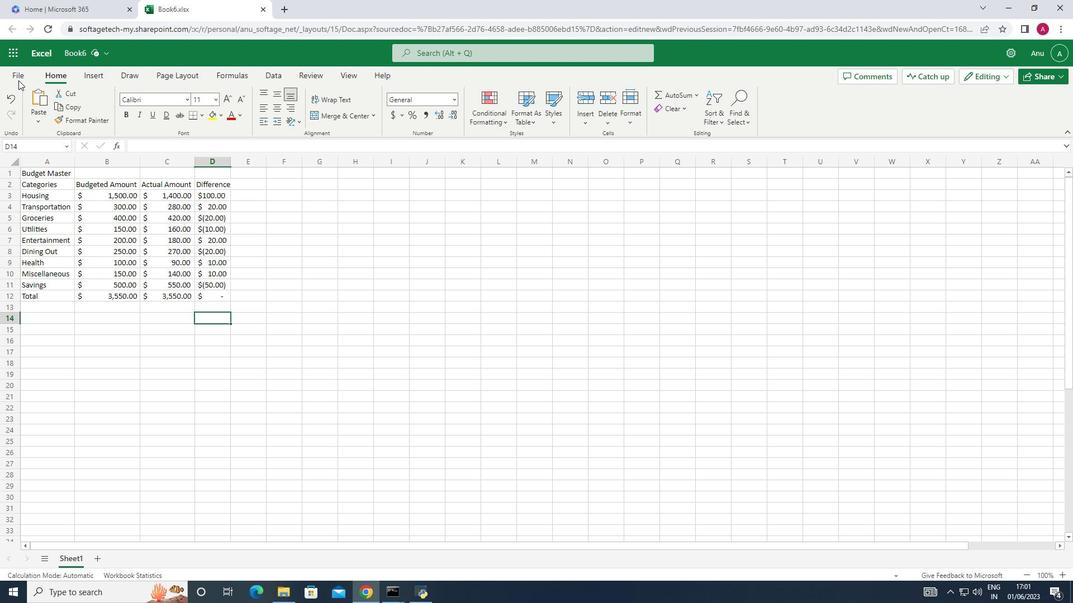 
Action: Mouse moved to (51, 186)
Screenshot: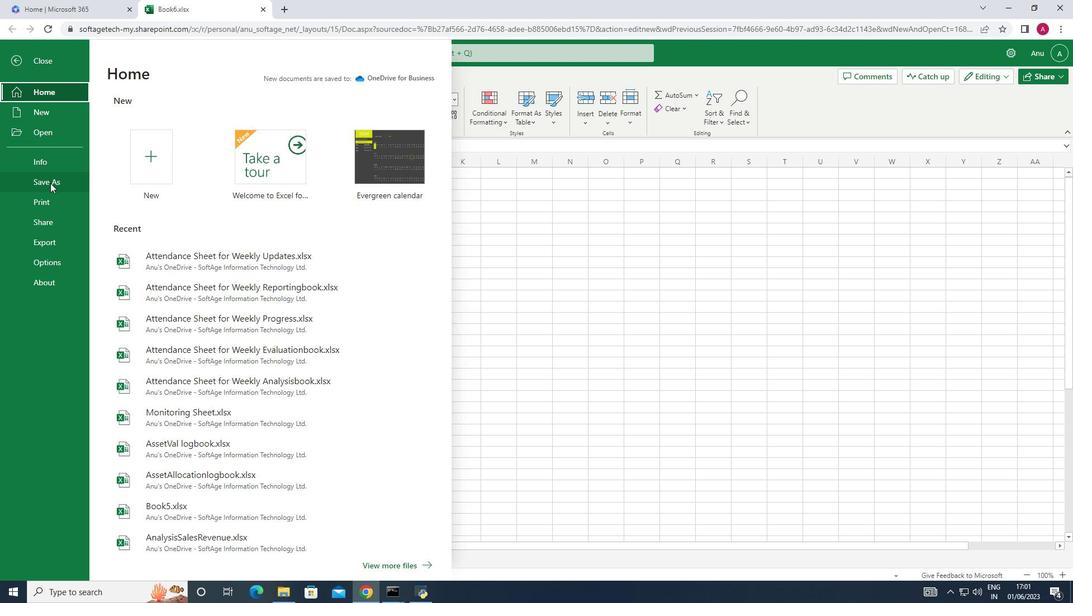 
Action: Mouse pressed left at (51, 186)
Screenshot: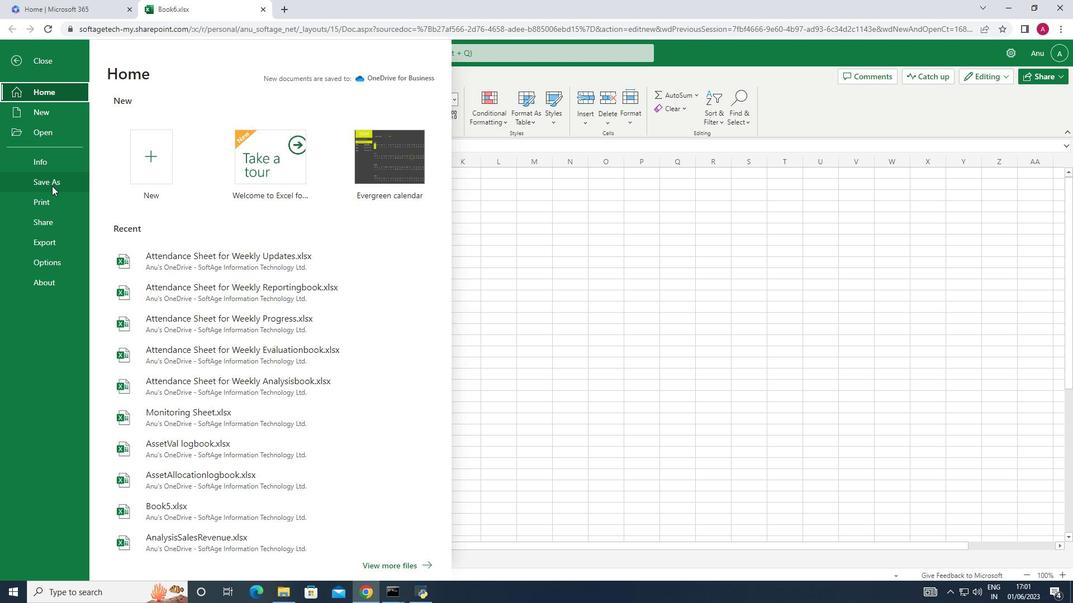 
Action: Mouse moved to (186, 143)
Screenshot: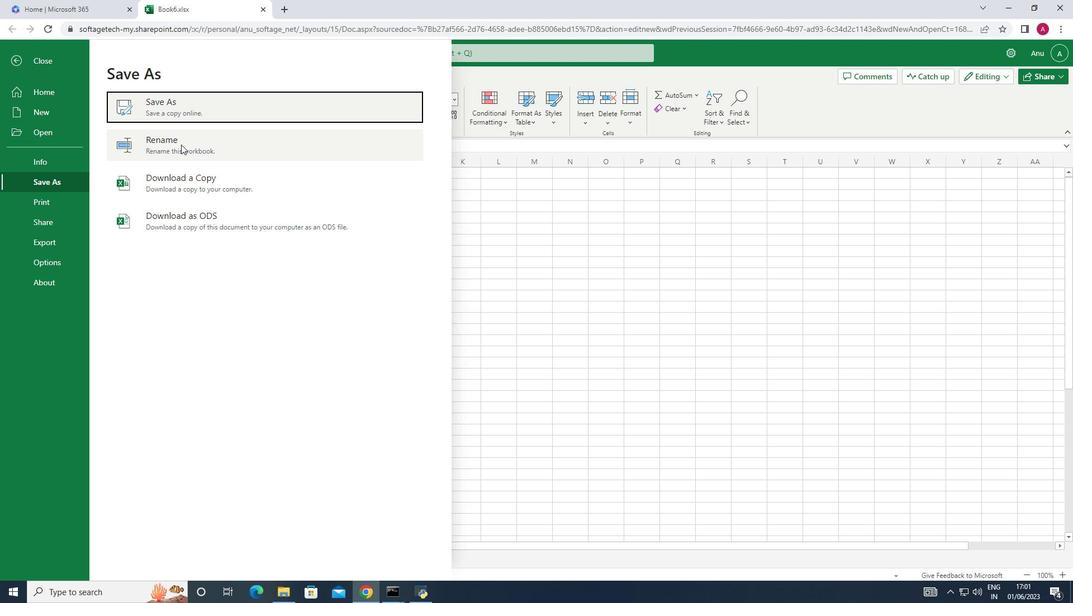
Action: Mouse pressed left at (186, 143)
Screenshot: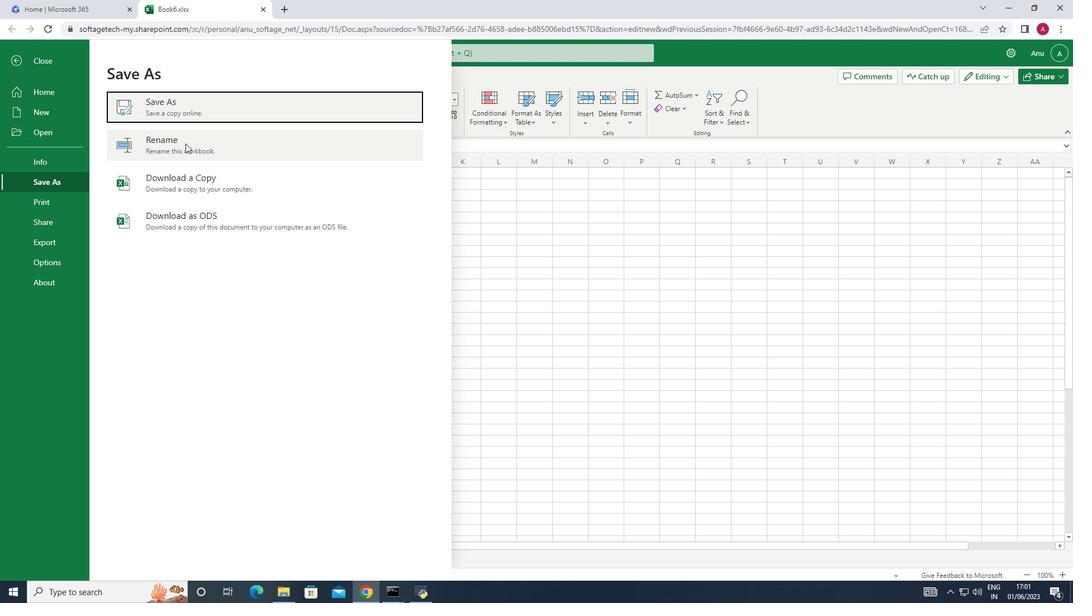
Action: Key pressed <Key.shift><Key.shift><Key.shift>Attendance<Key.space><Key.shift>Summary<Key.enter>
Screenshot: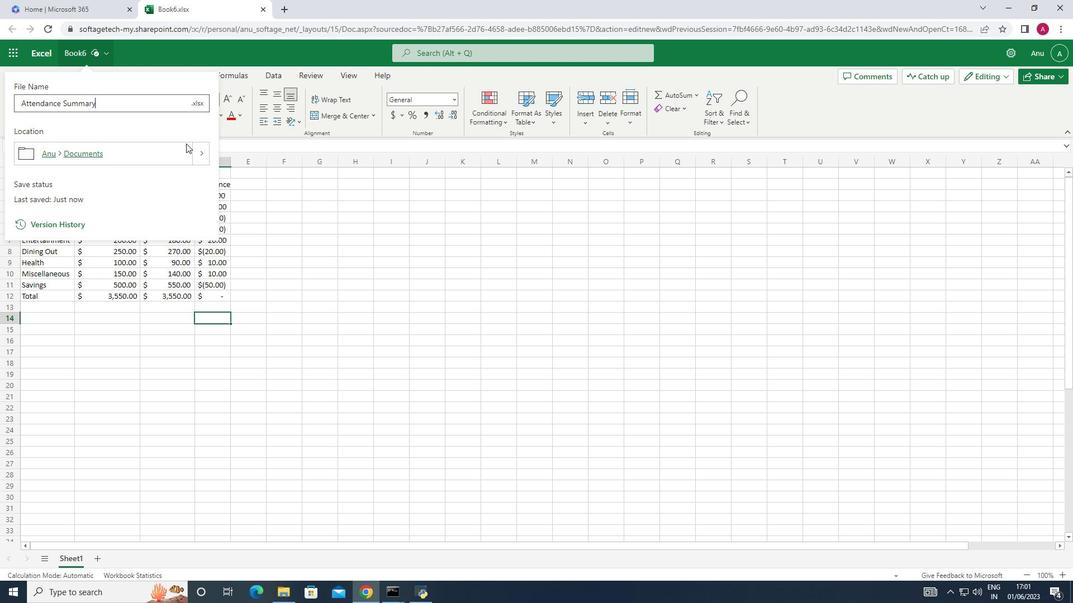 
